 Task: Create in the project AgileHaven and in the Backlog issue 'Create a new online platform for online creative writing courses with advanced writing tools and peer review features' a child issue 'Kubernetes cluster backup and recovery testing and remediation', and assign it to team member softage.4@softage.net. Create in the project AgileHaven and in the Backlog issue 'Implement a new cloud-based project management system for a company with advanced project tracking and reporting features' a child issue 'Integration with point of sale systems', and assign it to team member softage.1@softage.net
Action: Mouse moved to (189, 53)
Screenshot: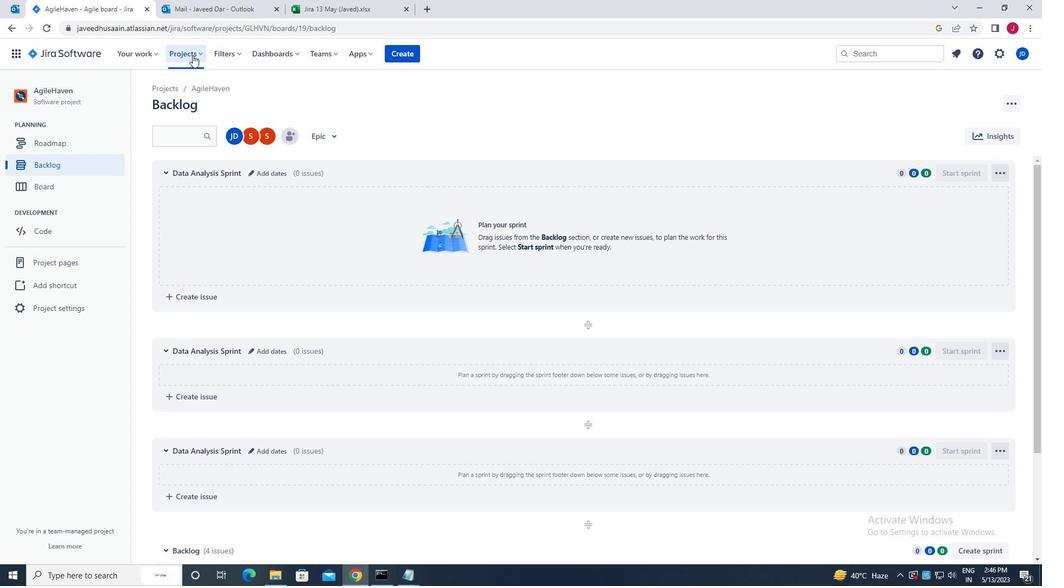
Action: Mouse pressed left at (189, 53)
Screenshot: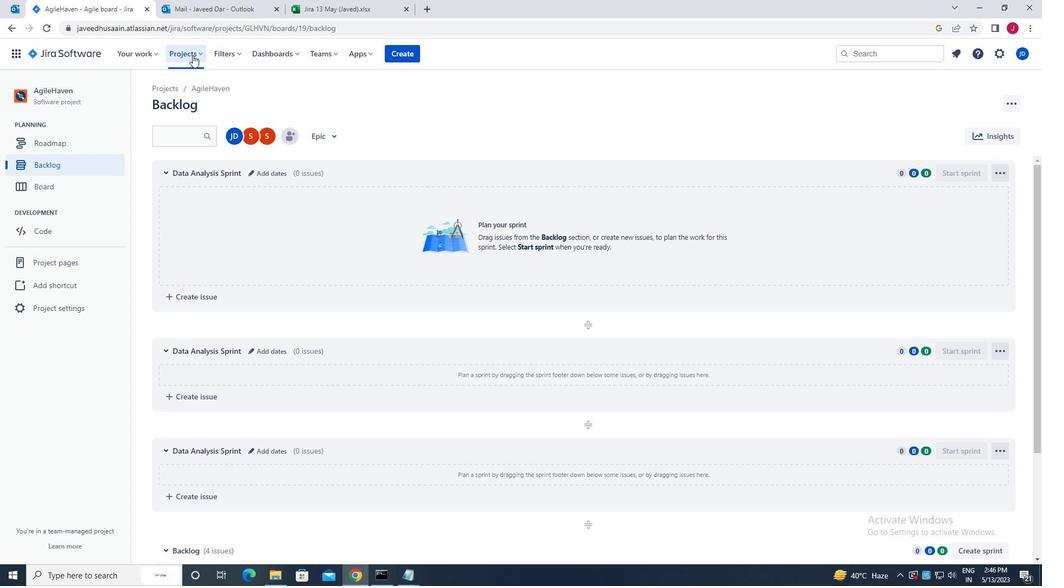 
Action: Mouse moved to (211, 102)
Screenshot: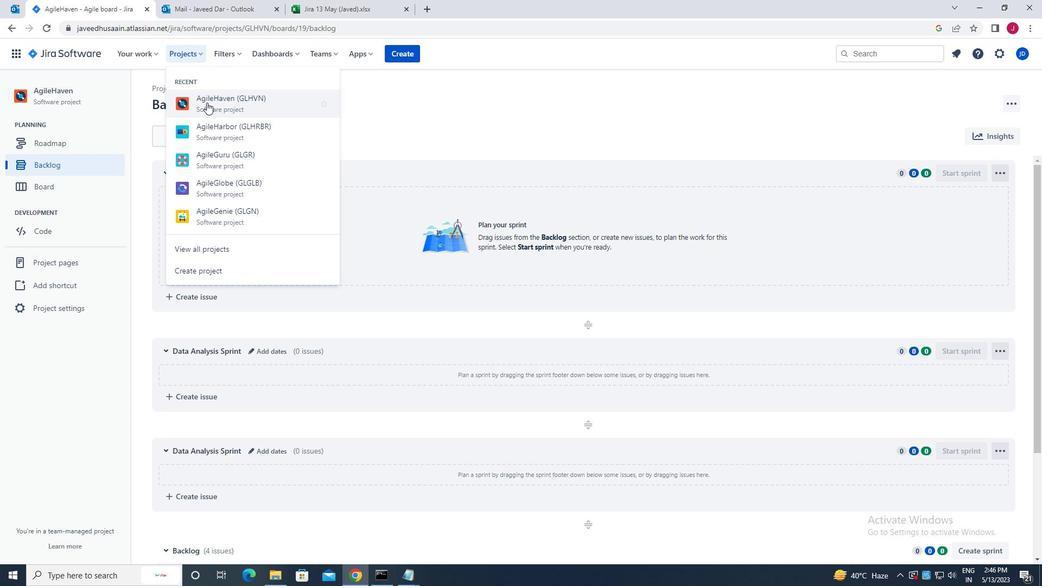 
Action: Mouse pressed left at (211, 102)
Screenshot: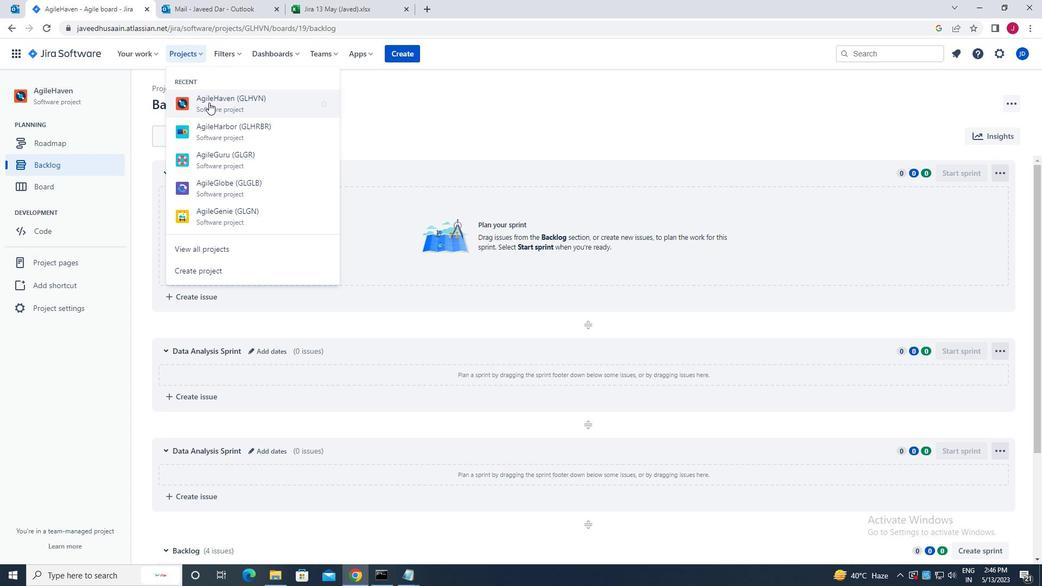 
Action: Mouse moved to (63, 166)
Screenshot: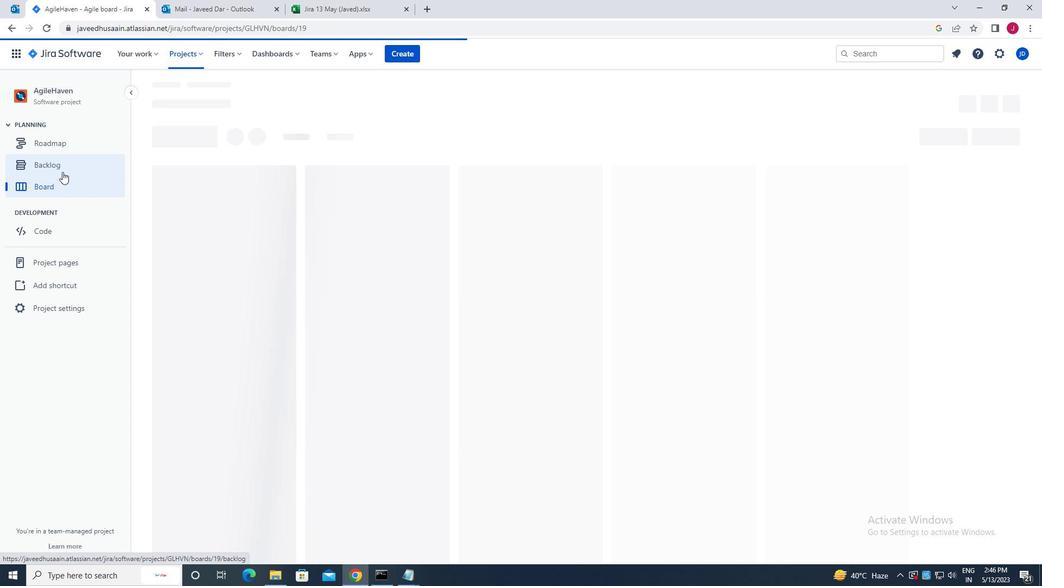
Action: Mouse pressed left at (63, 166)
Screenshot: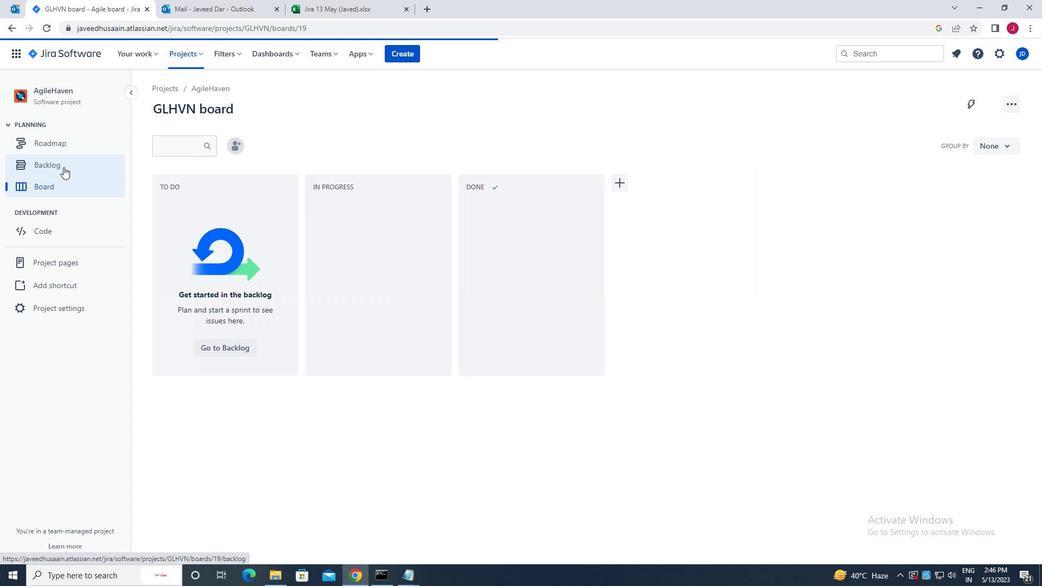 
Action: Mouse moved to (382, 272)
Screenshot: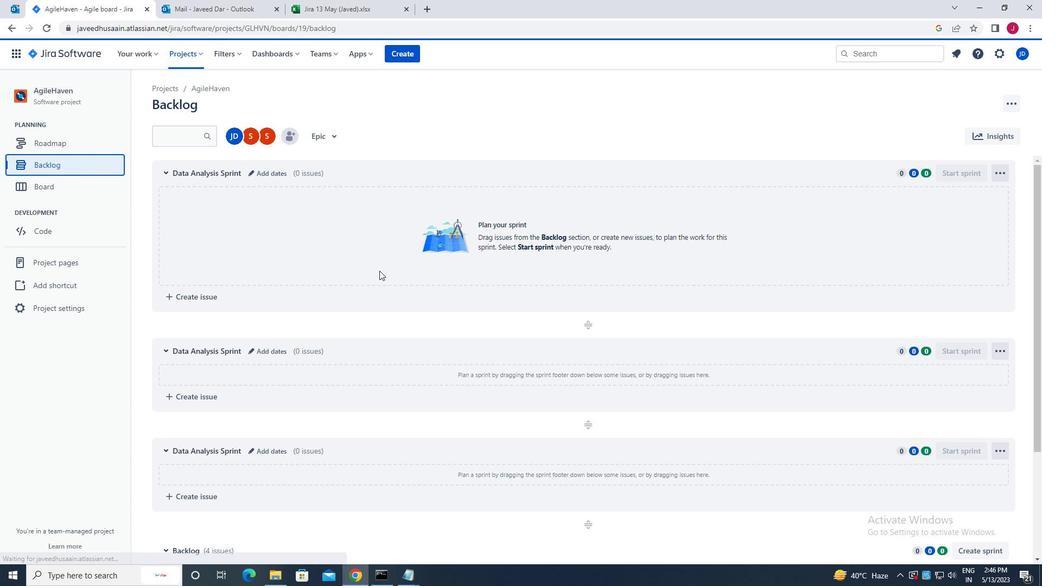 
Action: Mouse scrolled (382, 272) with delta (0, 0)
Screenshot: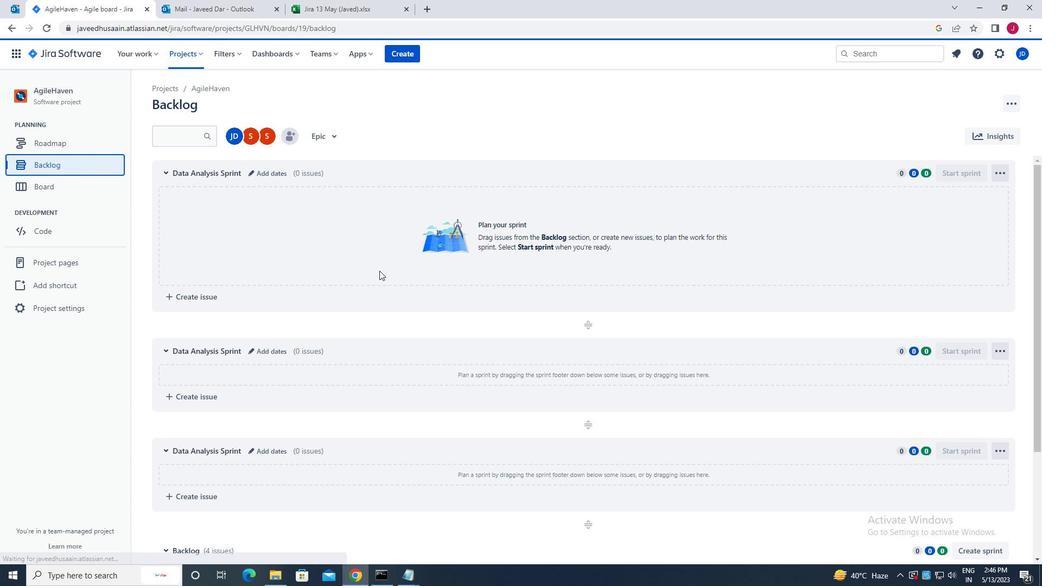 
Action: Mouse scrolled (382, 272) with delta (0, 0)
Screenshot: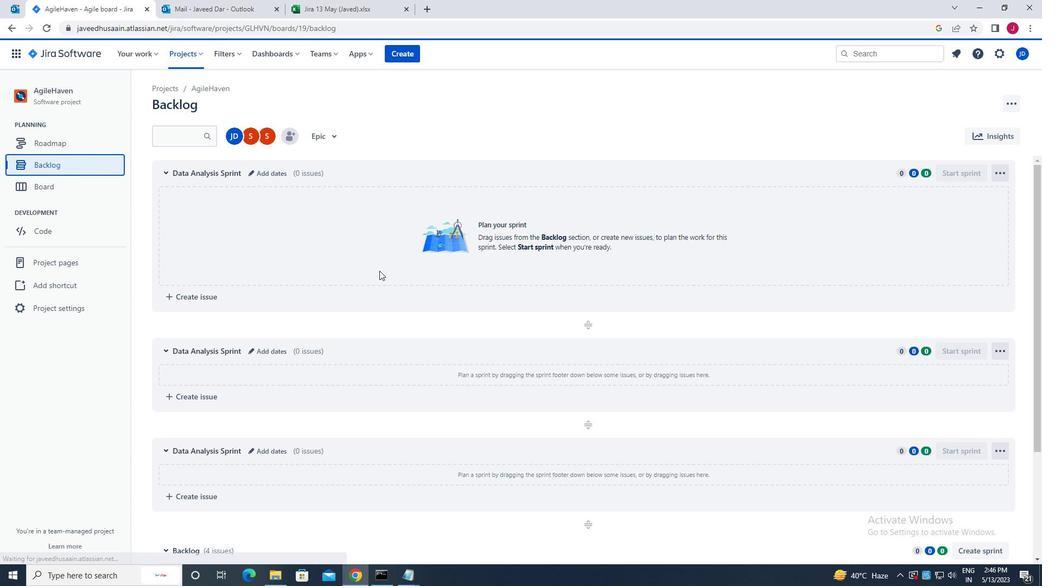 
Action: Mouse moved to (382, 272)
Screenshot: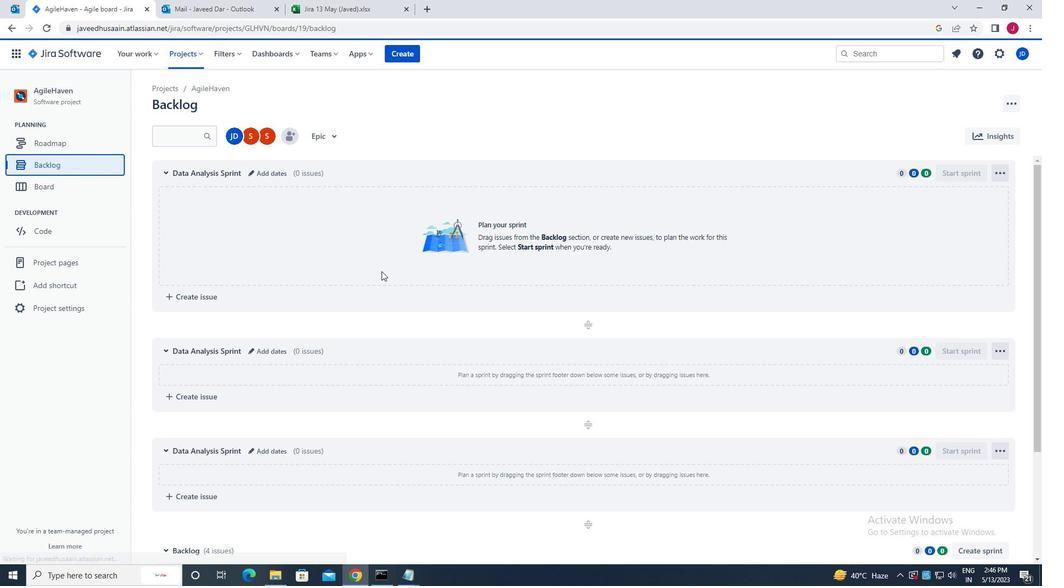 
Action: Mouse scrolled (382, 272) with delta (0, 0)
Screenshot: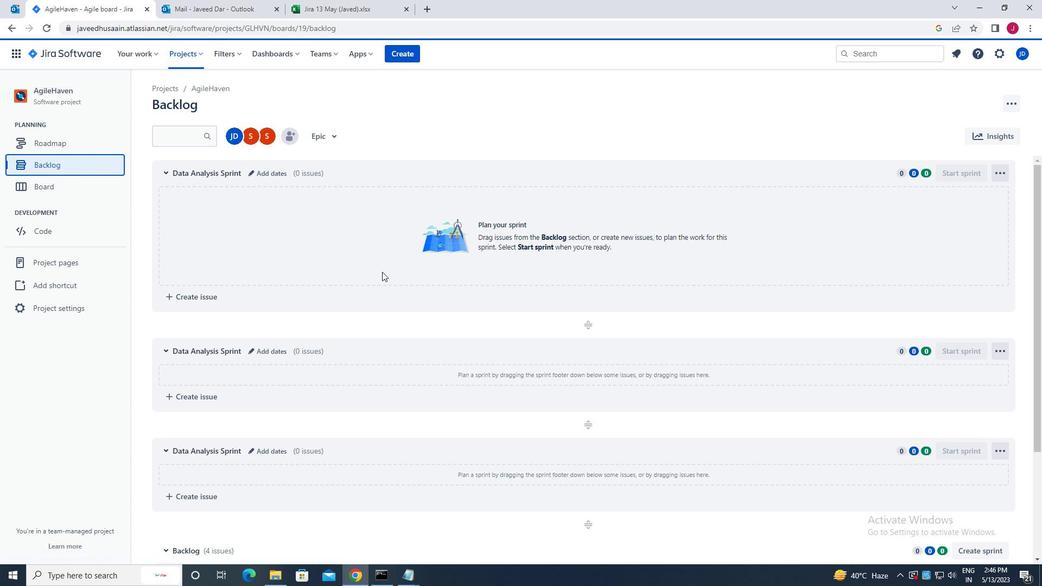 
Action: Mouse moved to (382, 272)
Screenshot: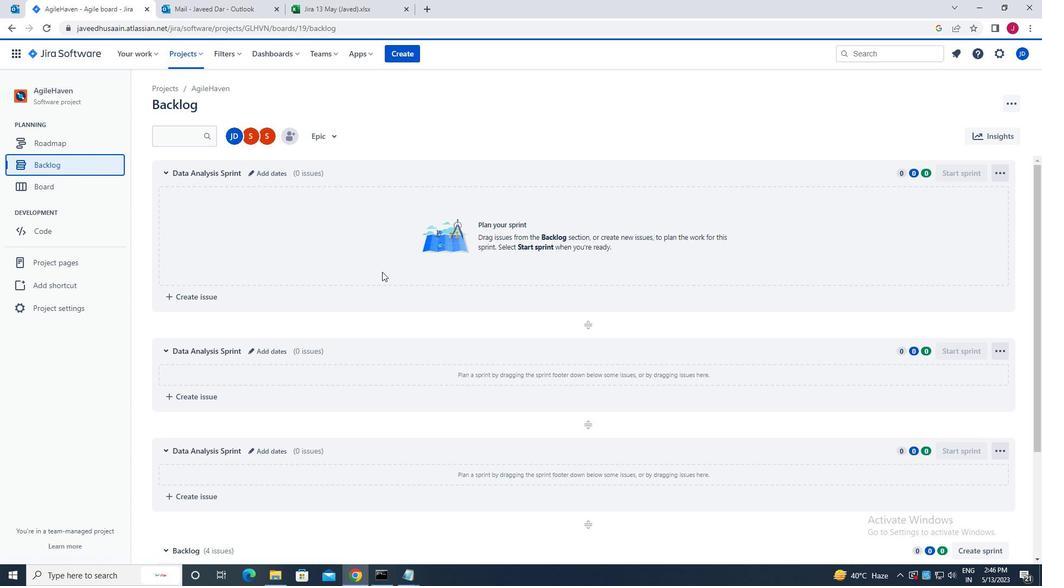 
Action: Mouse scrolled (382, 272) with delta (0, 0)
Screenshot: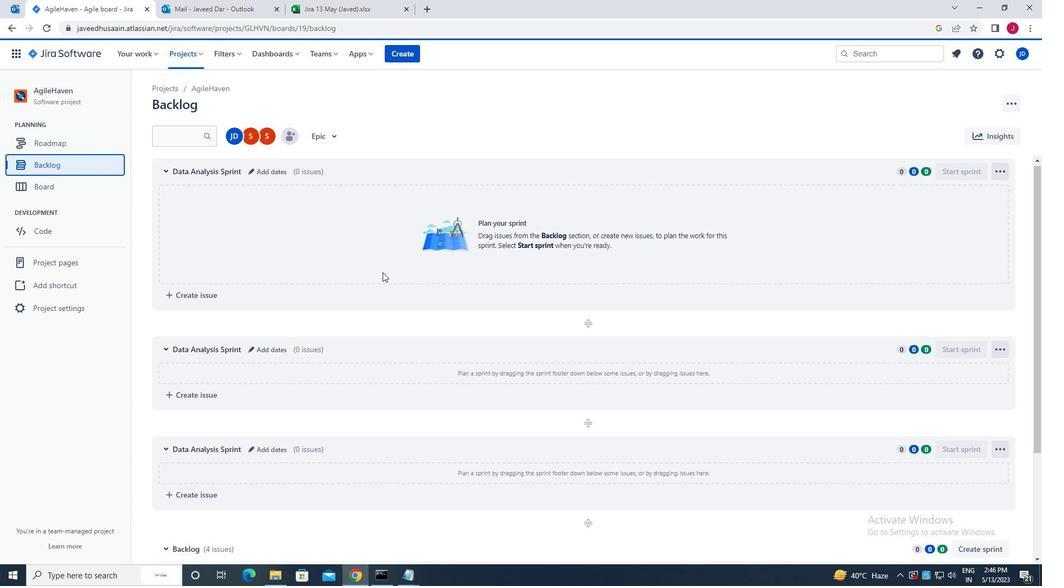 
Action: Mouse moved to (384, 272)
Screenshot: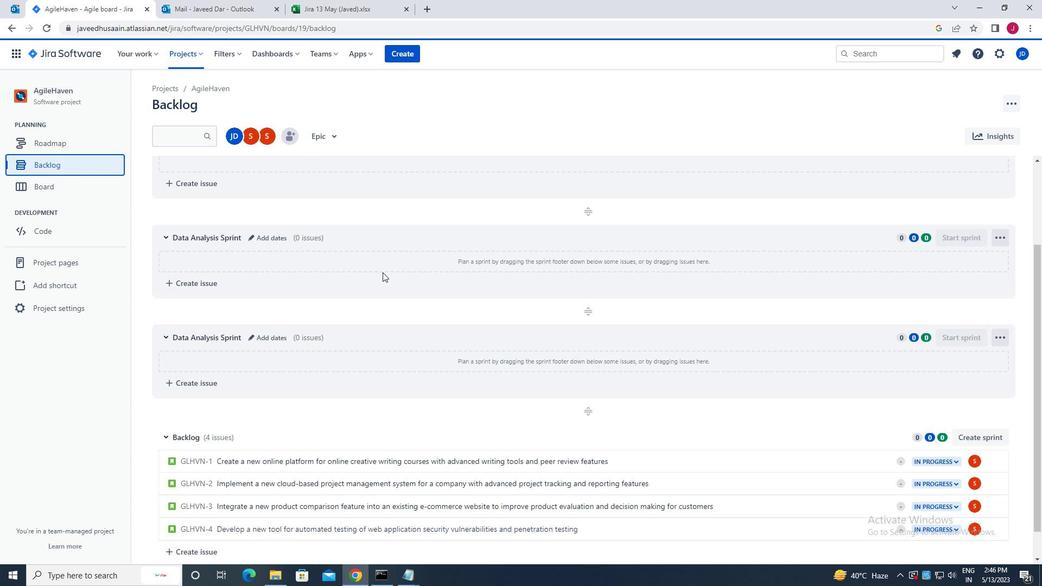 
Action: Mouse scrolled (384, 272) with delta (0, 0)
Screenshot: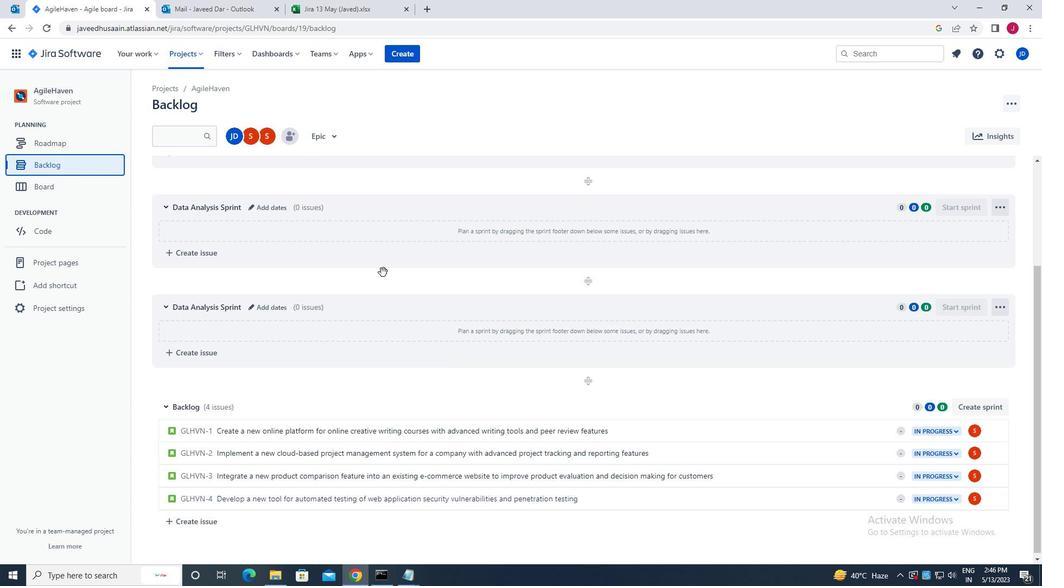 
Action: Mouse scrolled (384, 272) with delta (0, 0)
Screenshot: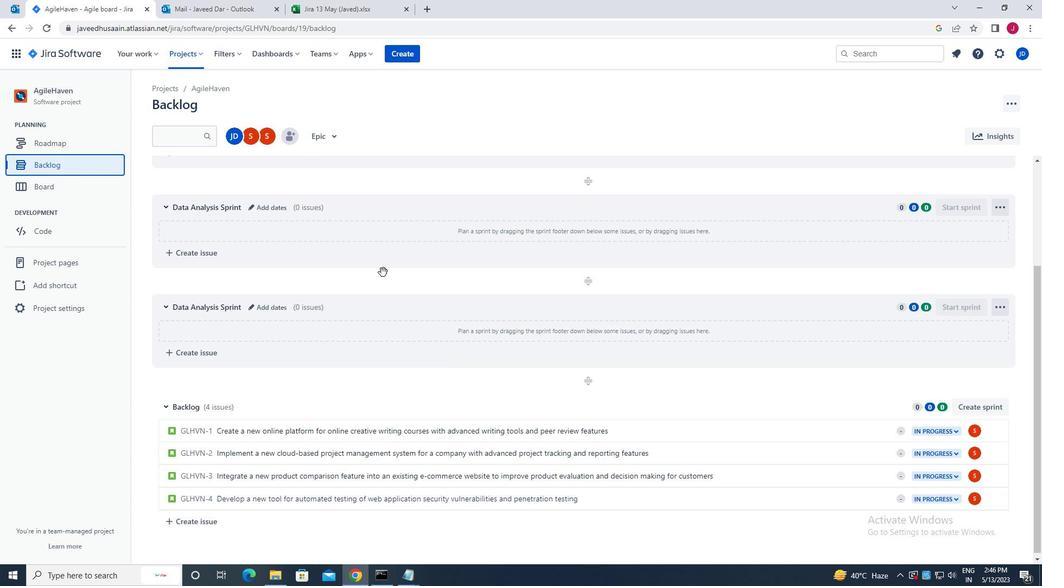 
Action: Mouse moved to (384, 272)
Screenshot: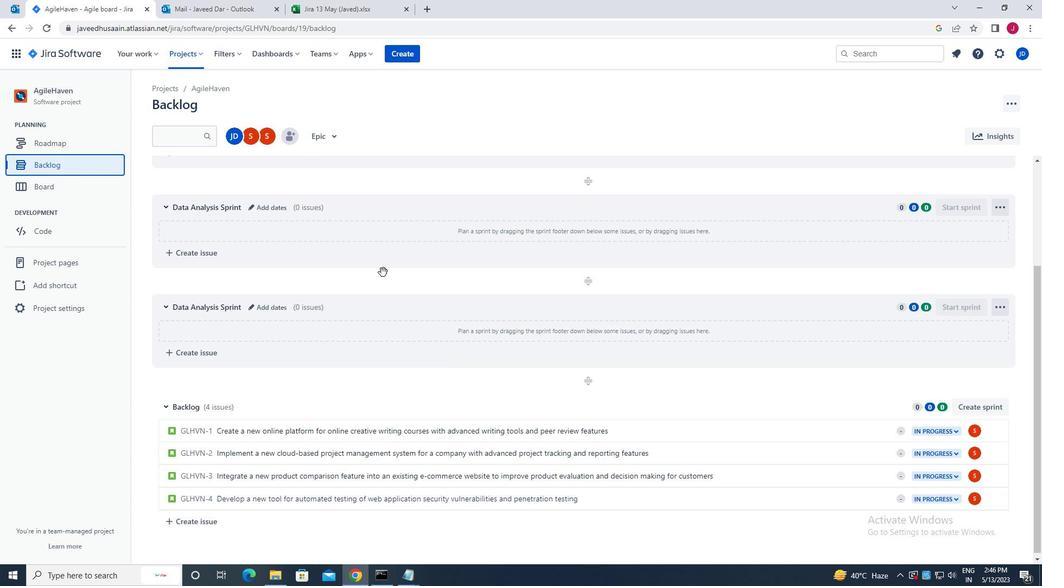 
Action: Mouse scrolled (384, 272) with delta (0, 0)
Screenshot: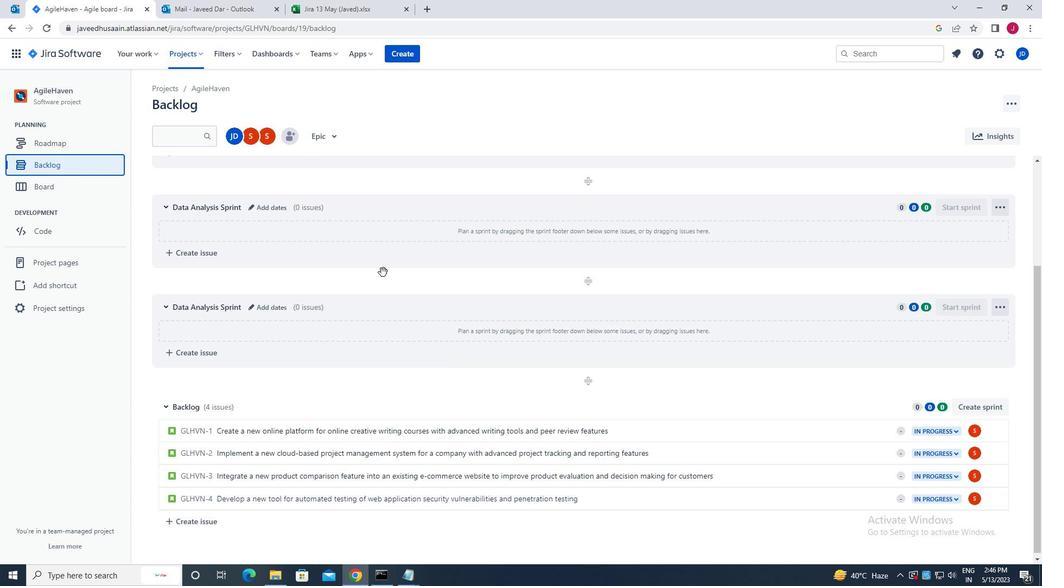 
Action: Mouse scrolled (384, 272) with delta (0, 0)
Screenshot: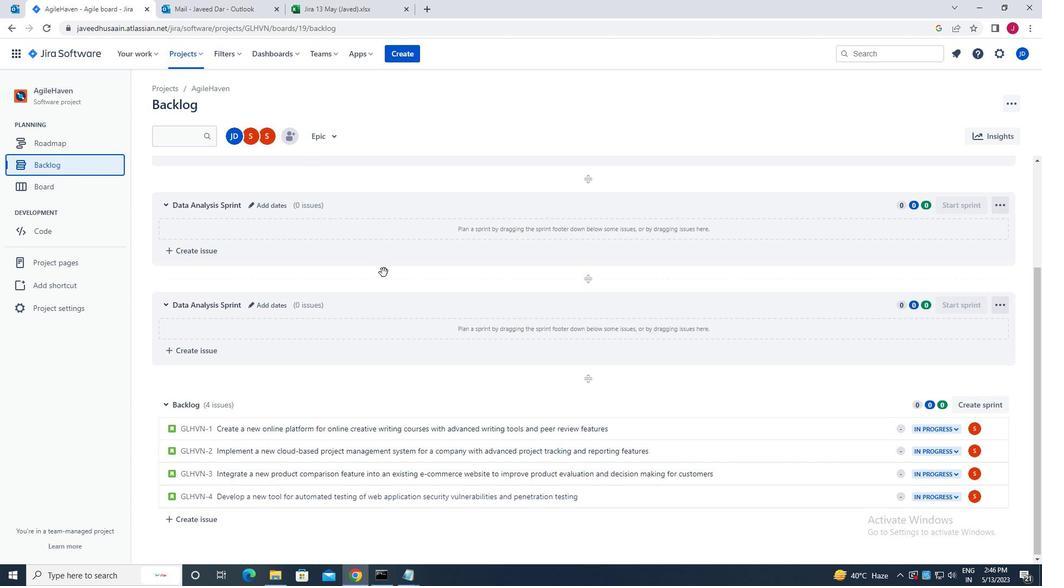 
Action: Mouse moved to (384, 273)
Screenshot: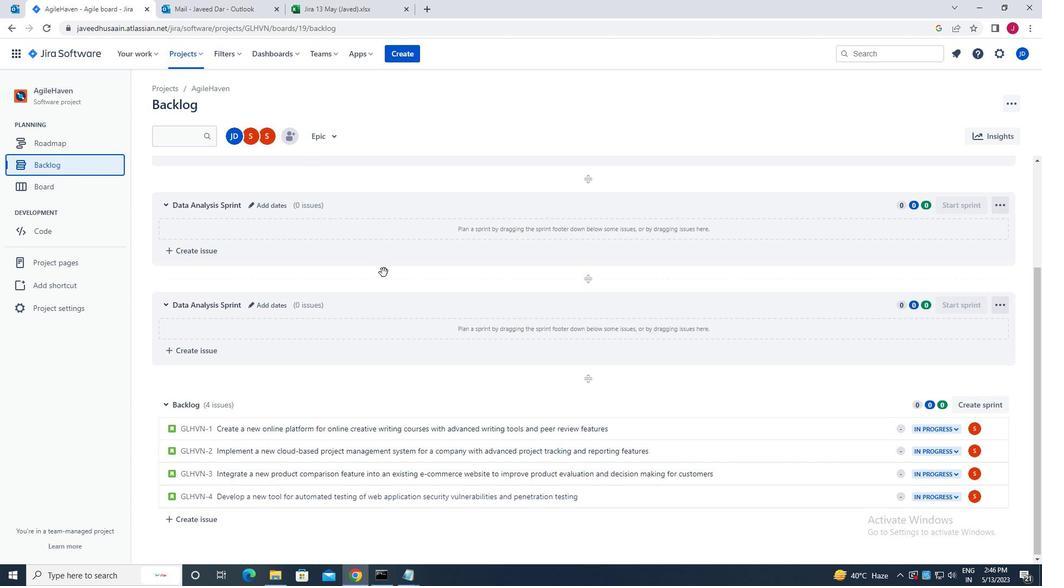 
Action: Mouse scrolled (384, 272) with delta (0, 0)
Screenshot: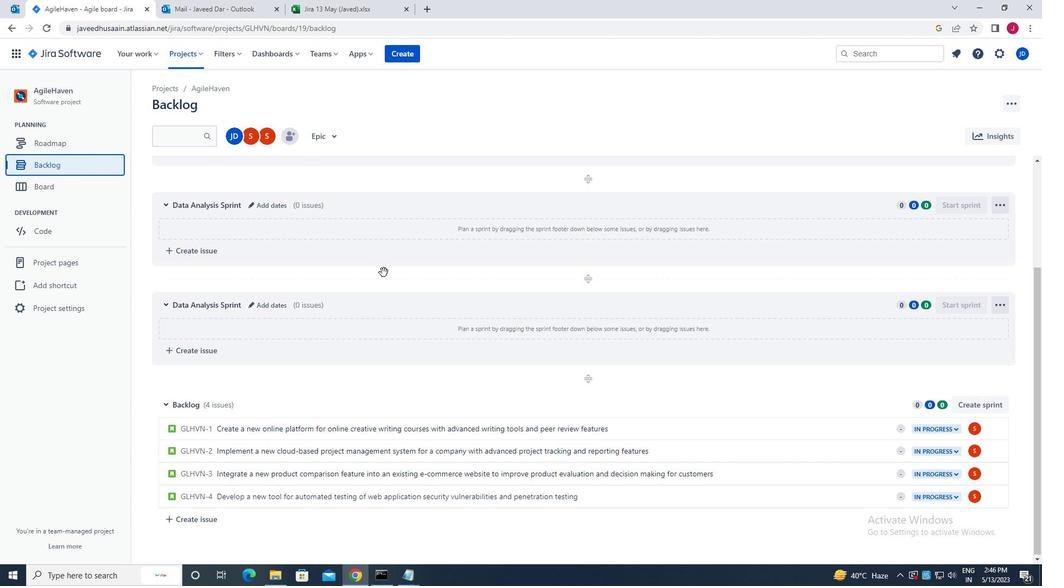 
Action: Mouse moved to (819, 431)
Screenshot: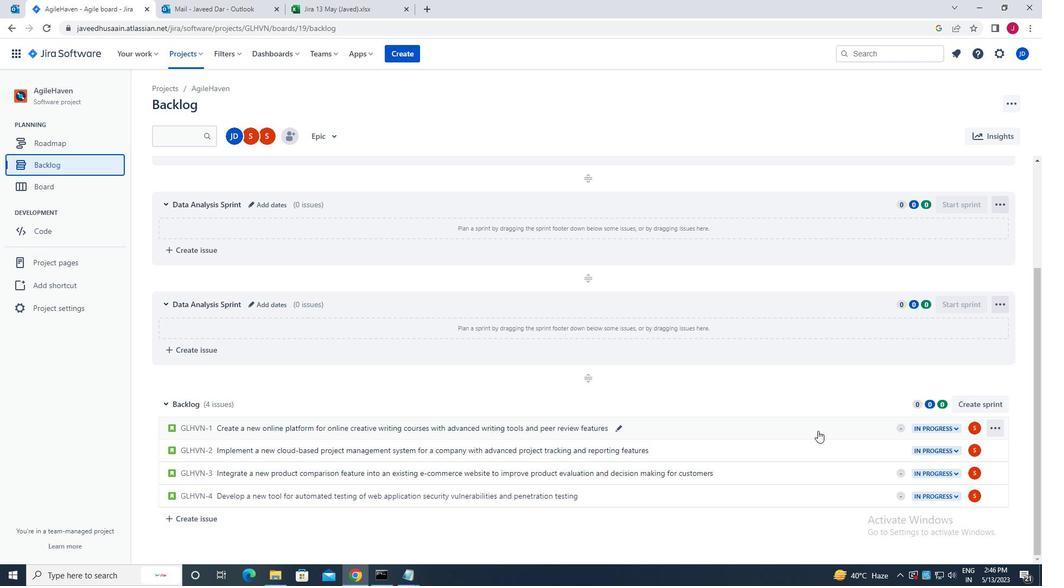 
Action: Mouse pressed left at (819, 431)
Screenshot: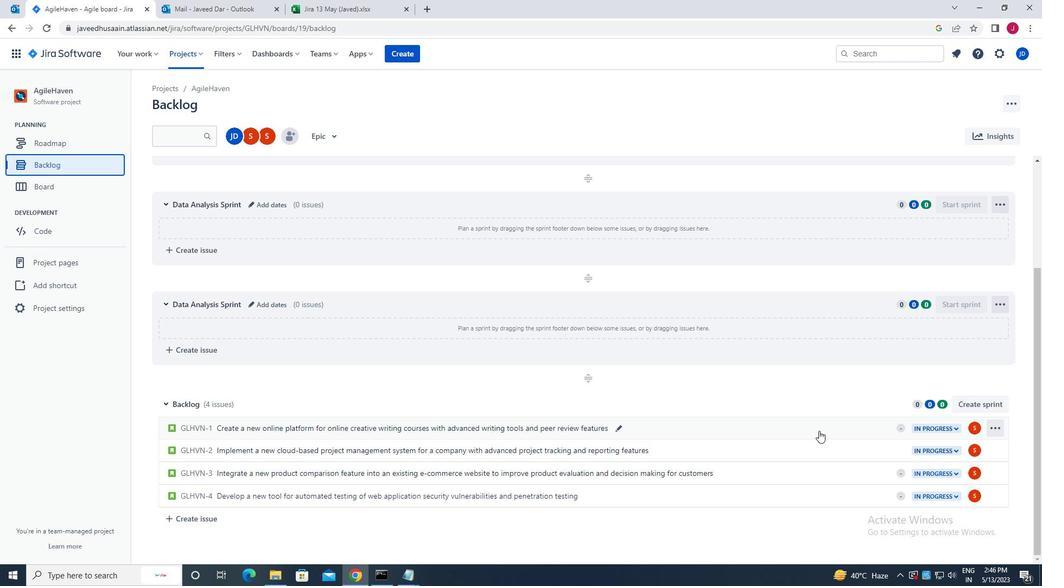 
Action: Mouse moved to (851, 264)
Screenshot: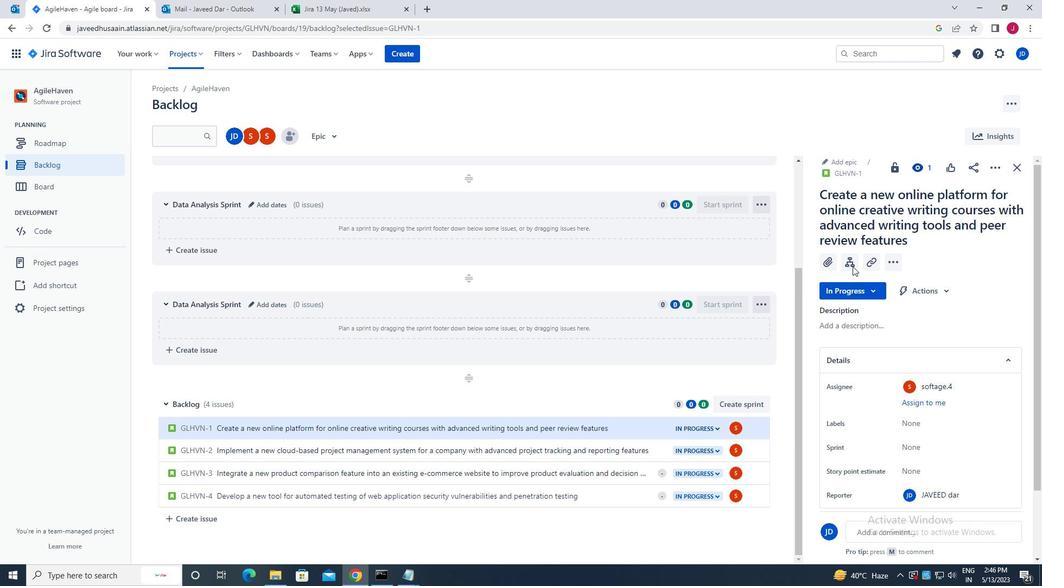 
Action: Mouse pressed left at (851, 264)
Screenshot: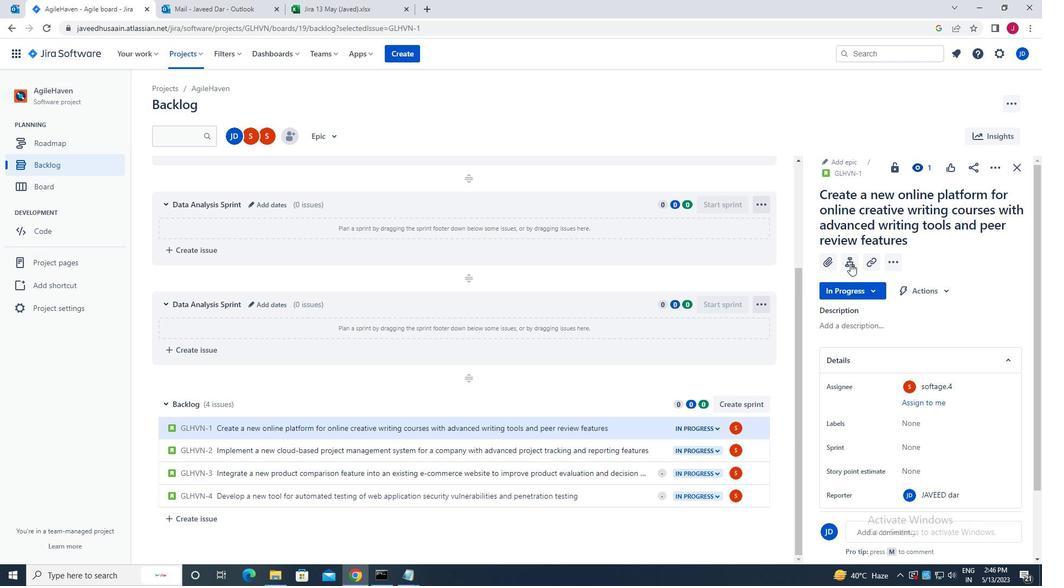 
Action: Mouse moved to (864, 348)
Screenshot: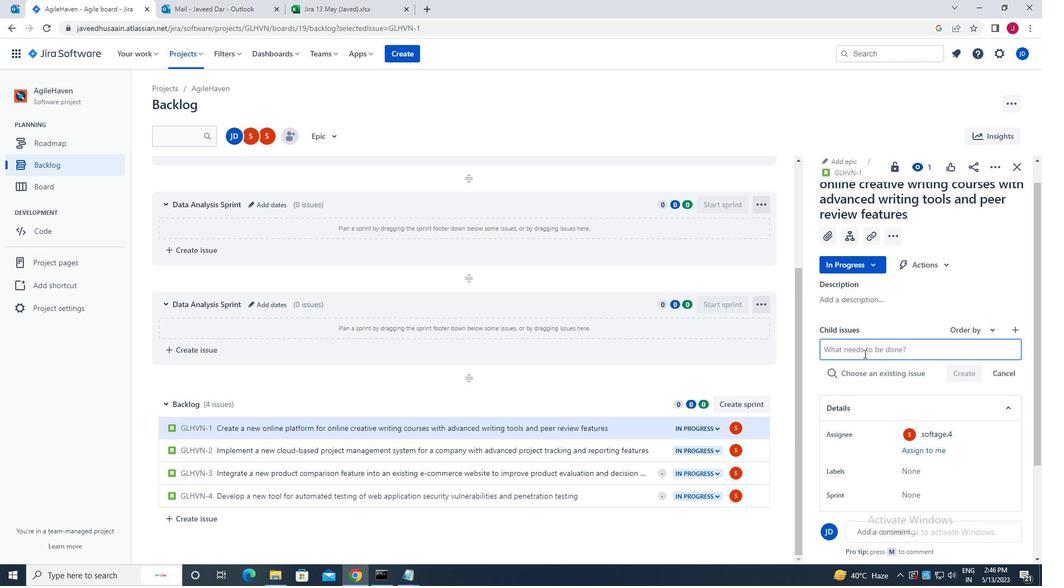 
Action: Mouse pressed left at (864, 348)
Screenshot: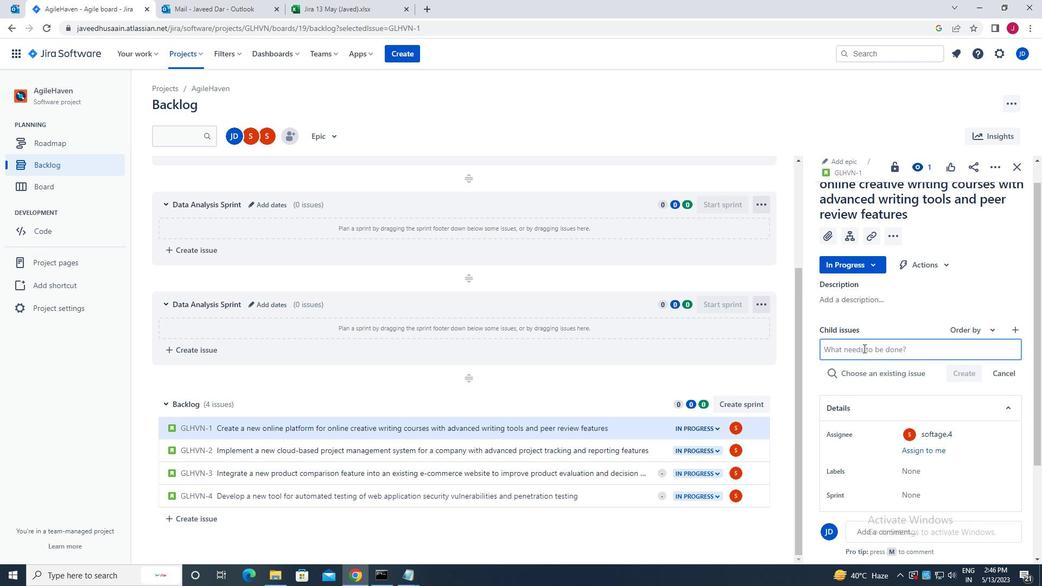 
Action: Key pressed k<Key.caps_lock>ubernetes<Key.space>cluster<Key.space>backup<Key.space>and<Key.space>recovery<Key.space>testing<Key.space>and<Key.space>remediation
Screenshot: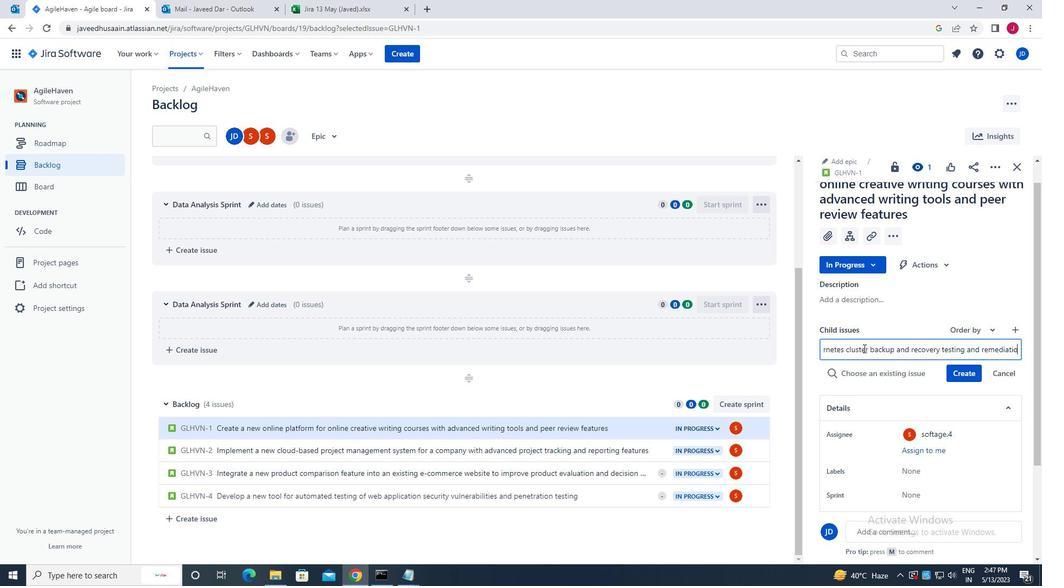 
Action: Mouse moved to (963, 376)
Screenshot: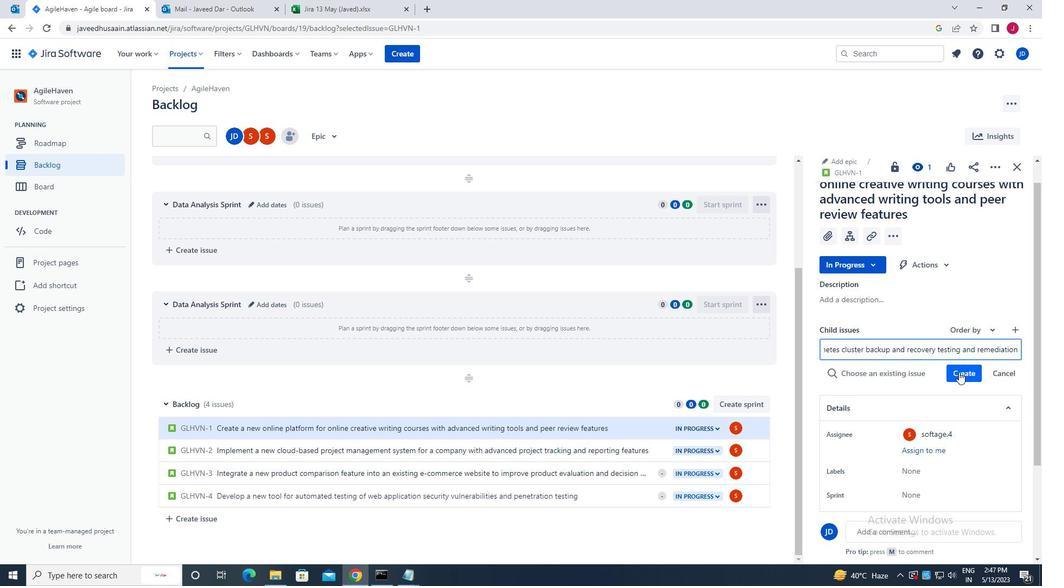 
Action: Mouse pressed left at (963, 376)
Screenshot: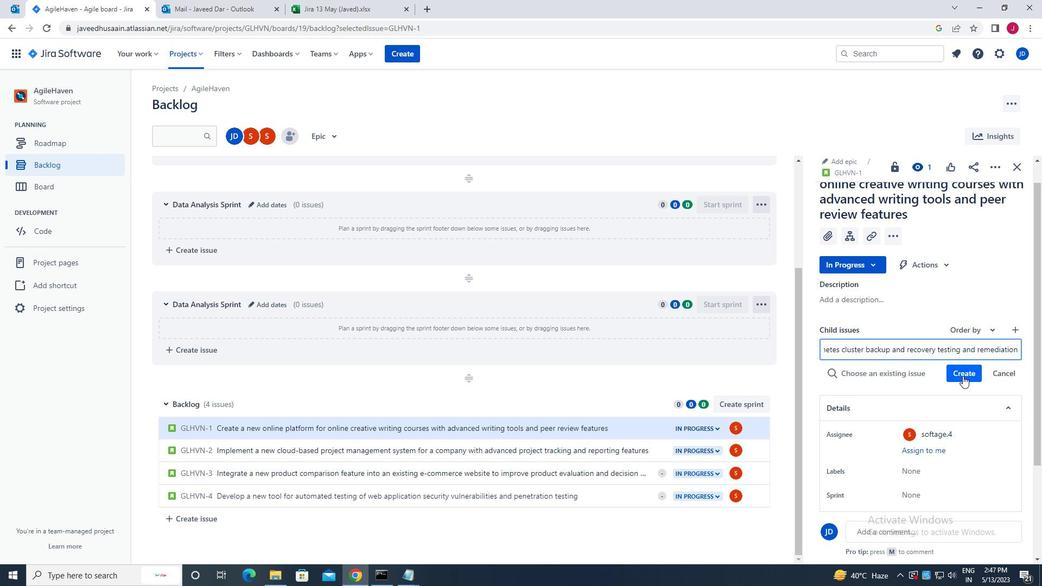 
Action: Mouse moved to (976, 356)
Screenshot: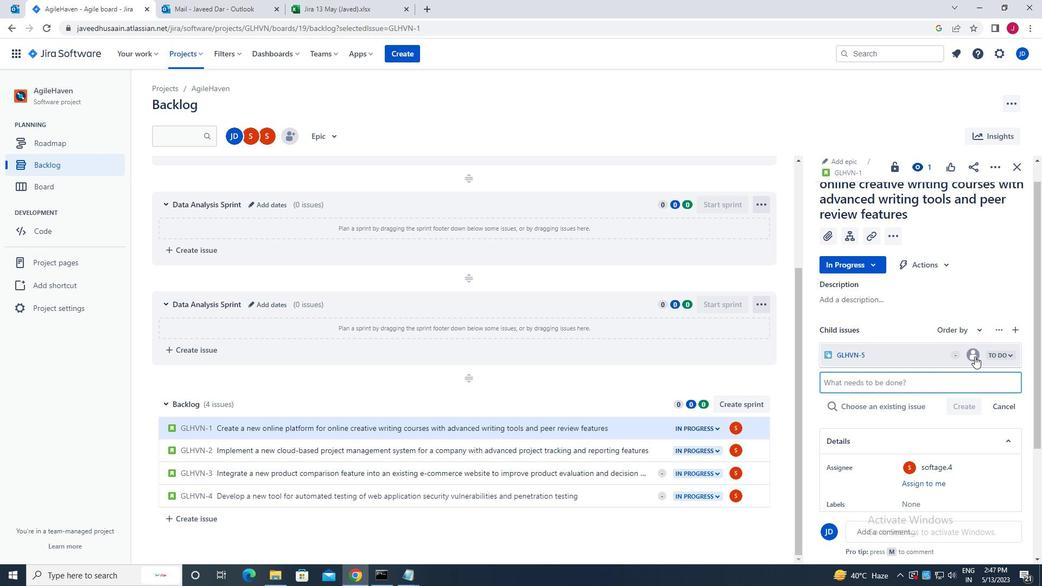 
Action: Mouse pressed left at (976, 356)
Screenshot: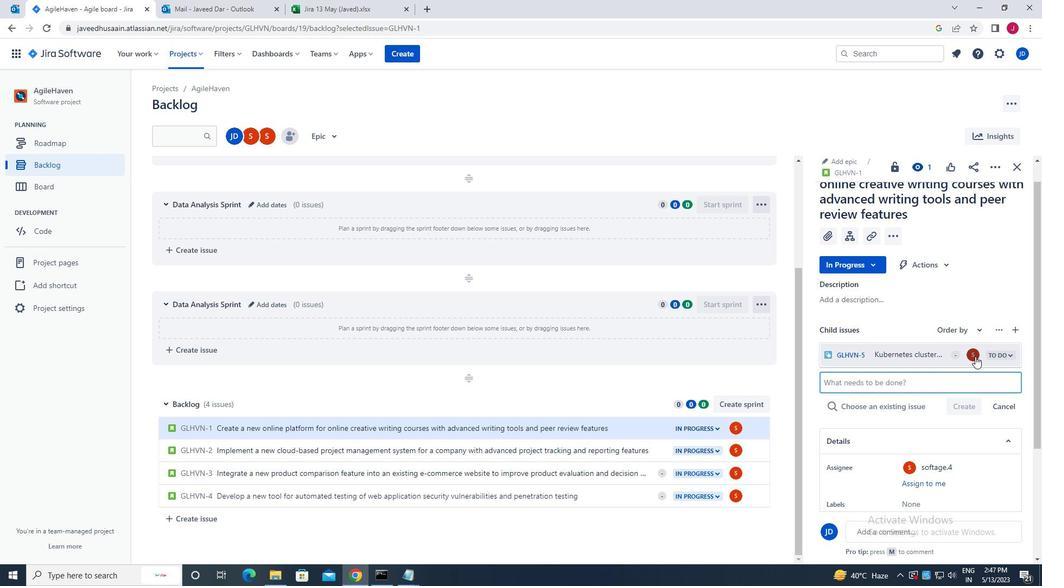
Action: Mouse moved to (877, 296)
Screenshot: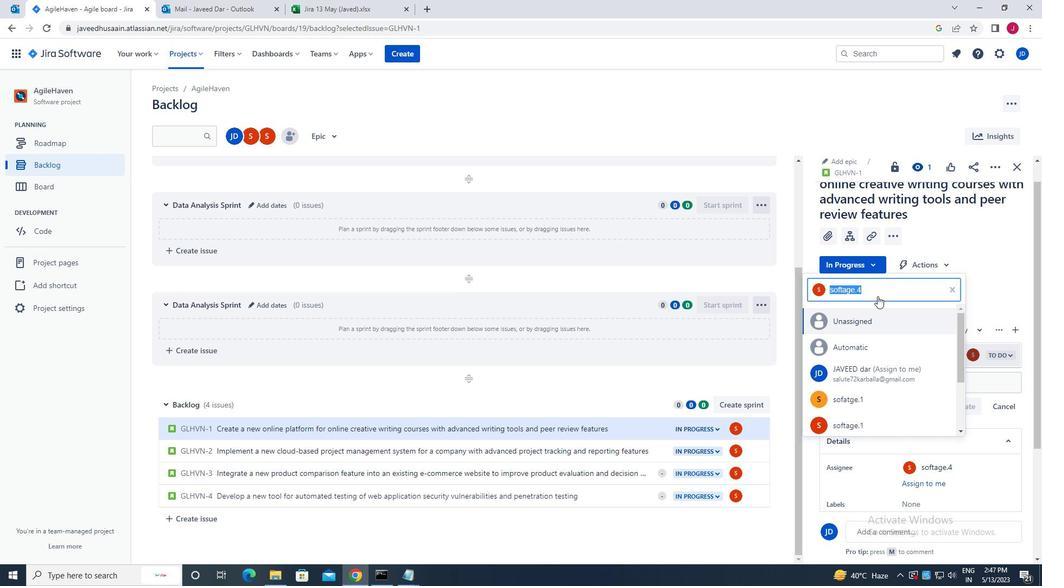 
Action: Key pressed soft
Screenshot: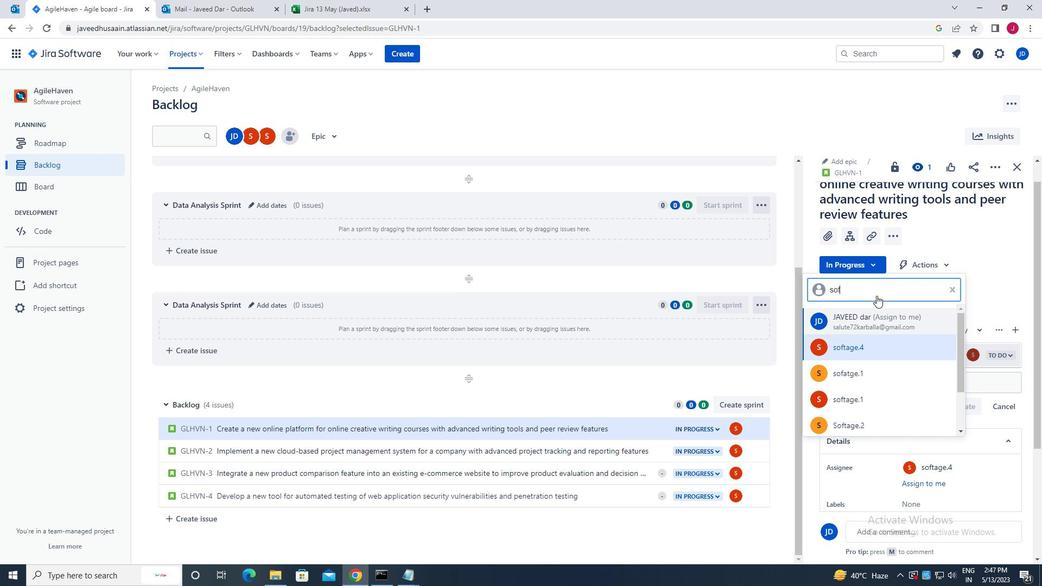 
Action: Mouse moved to (862, 323)
Screenshot: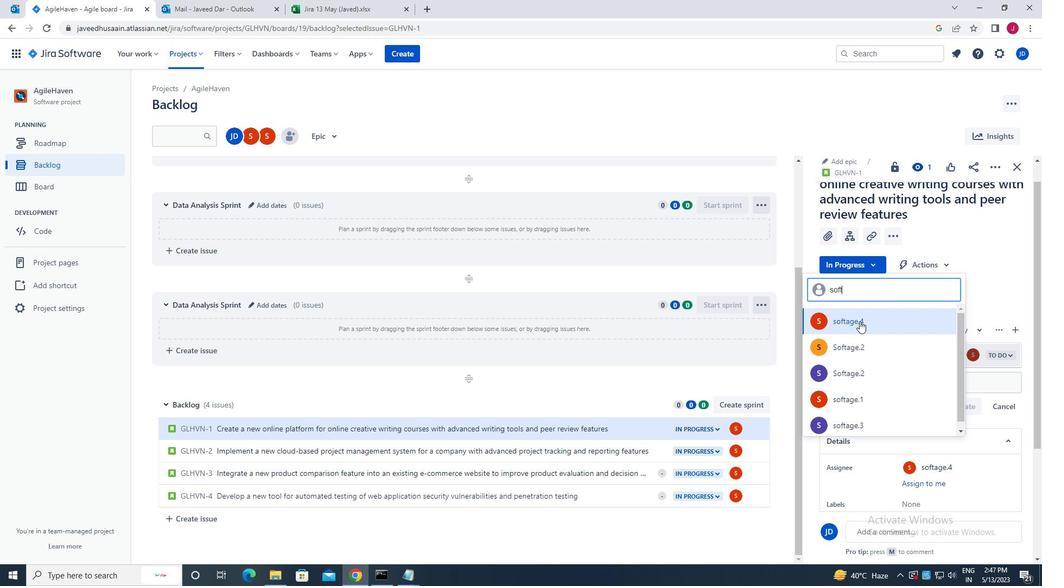 
Action: Mouse pressed left at (862, 323)
Screenshot: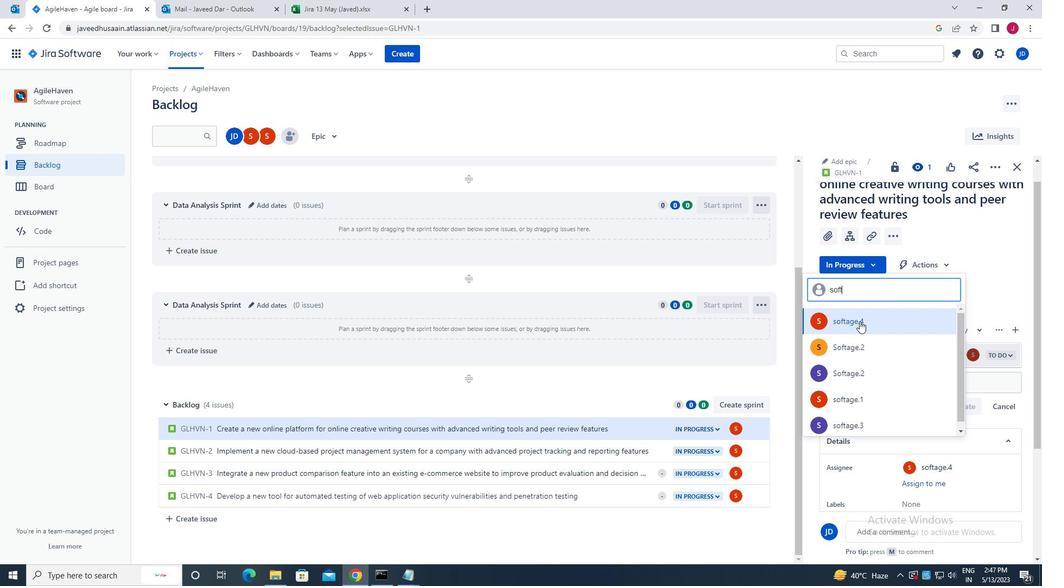 
Action: Mouse moved to (1021, 167)
Screenshot: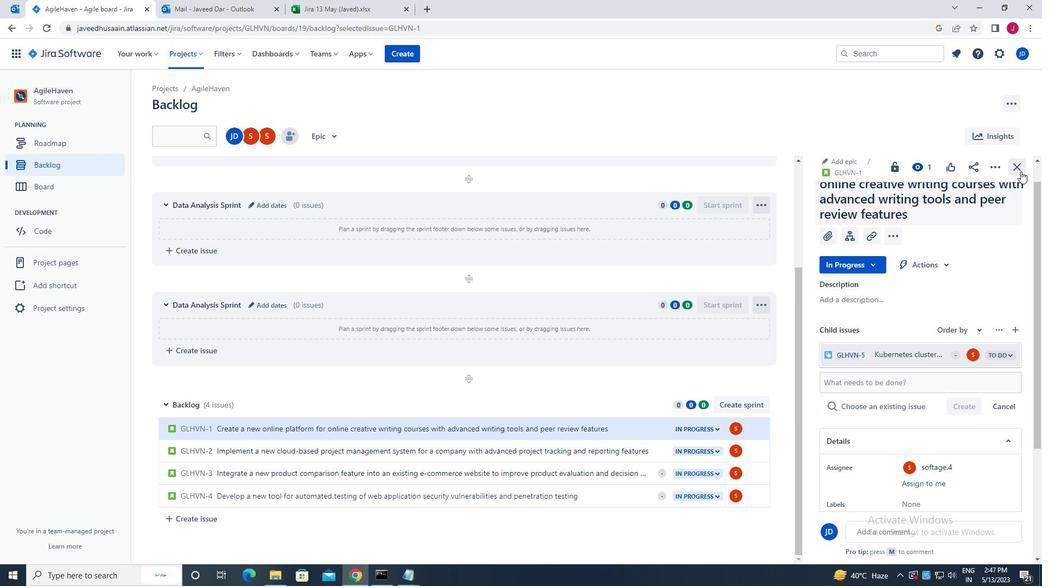 
Action: Mouse pressed left at (1021, 167)
Screenshot: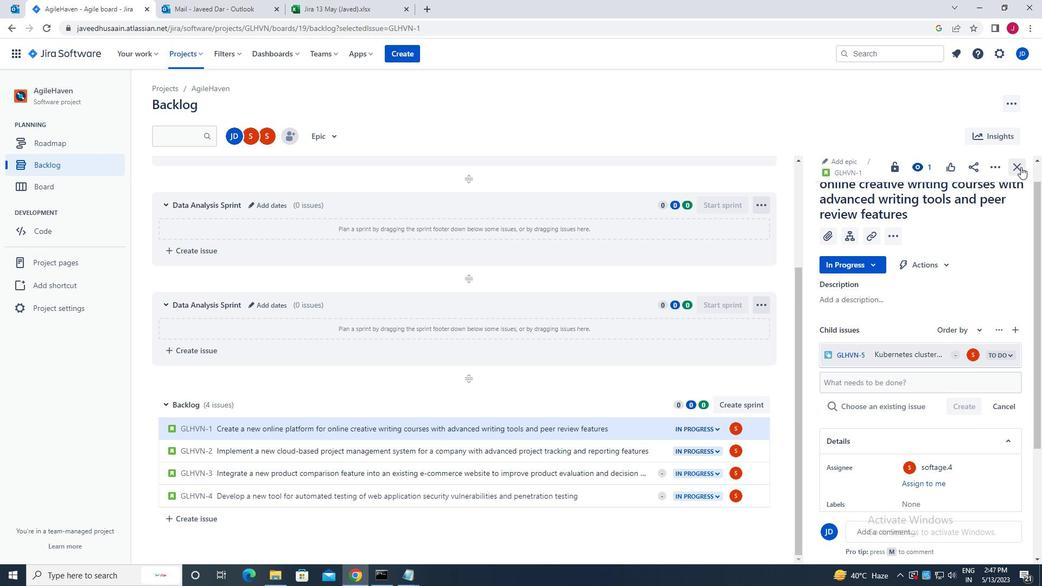 
Action: Mouse moved to (819, 453)
Screenshot: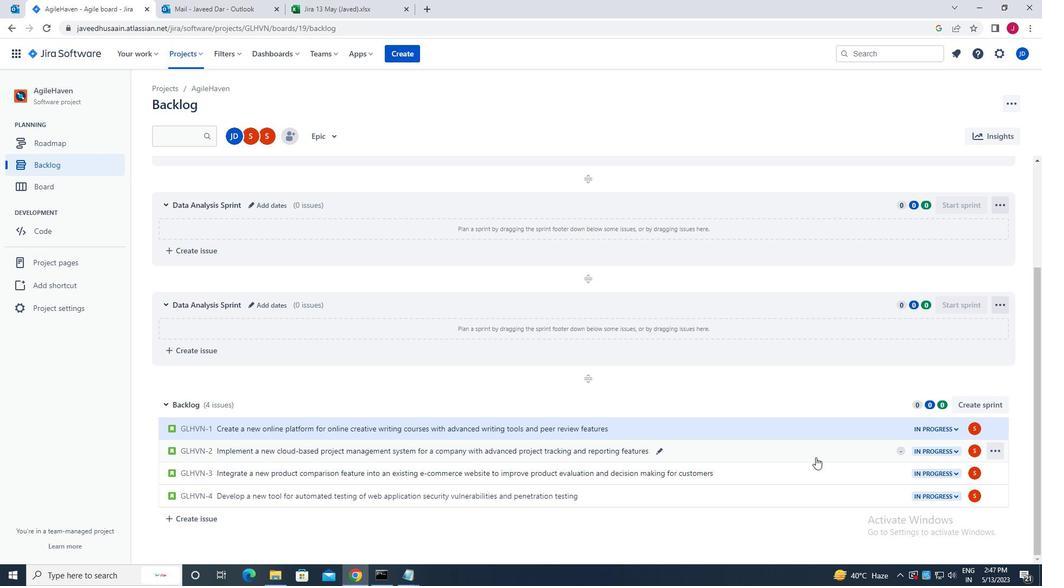 
Action: Mouse pressed left at (819, 453)
Screenshot: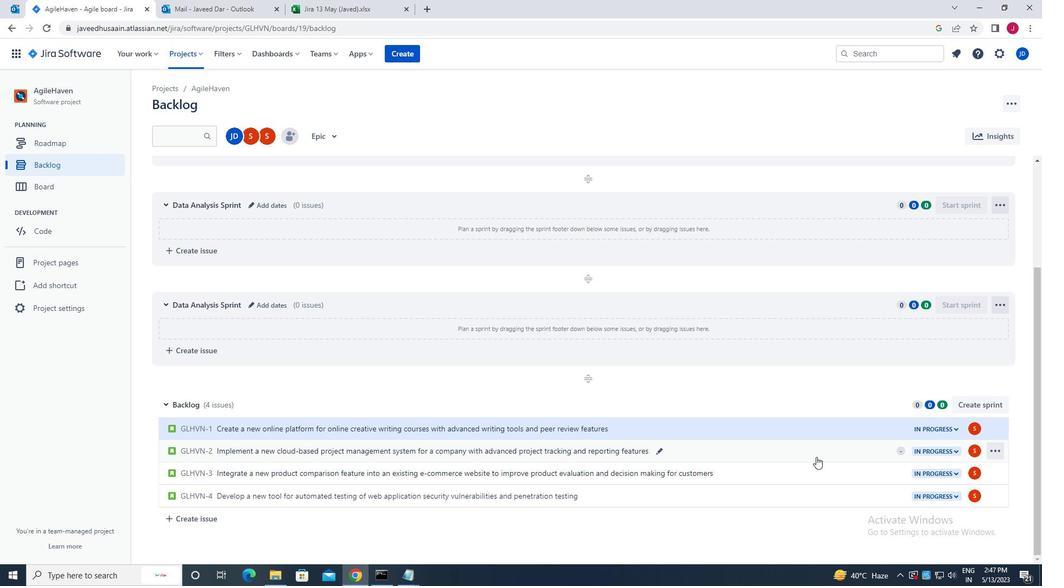 
Action: Mouse moved to (847, 263)
Screenshot: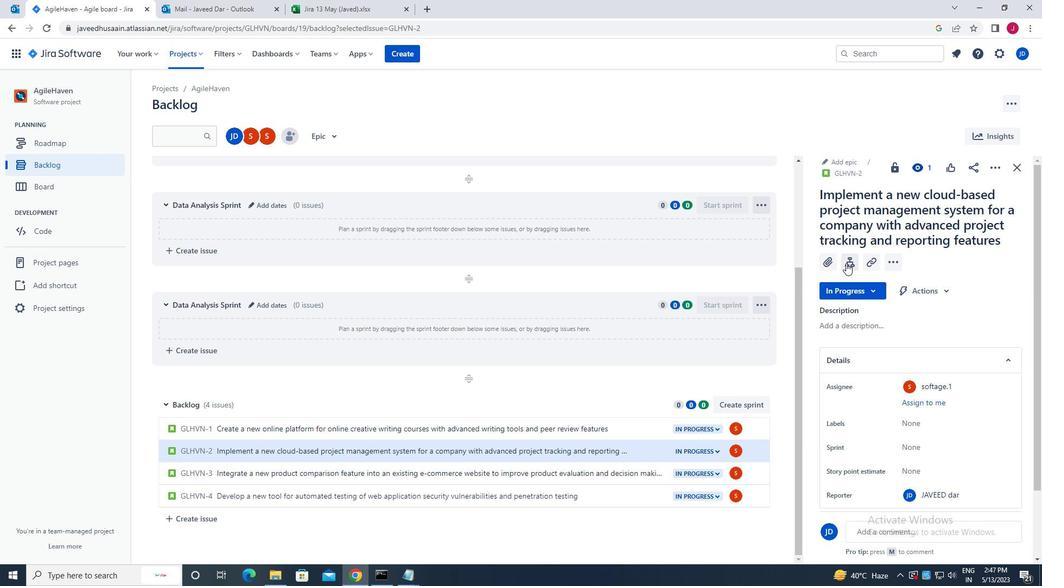 
Action: Mouse pressed left at (847, 263)
Screenshot: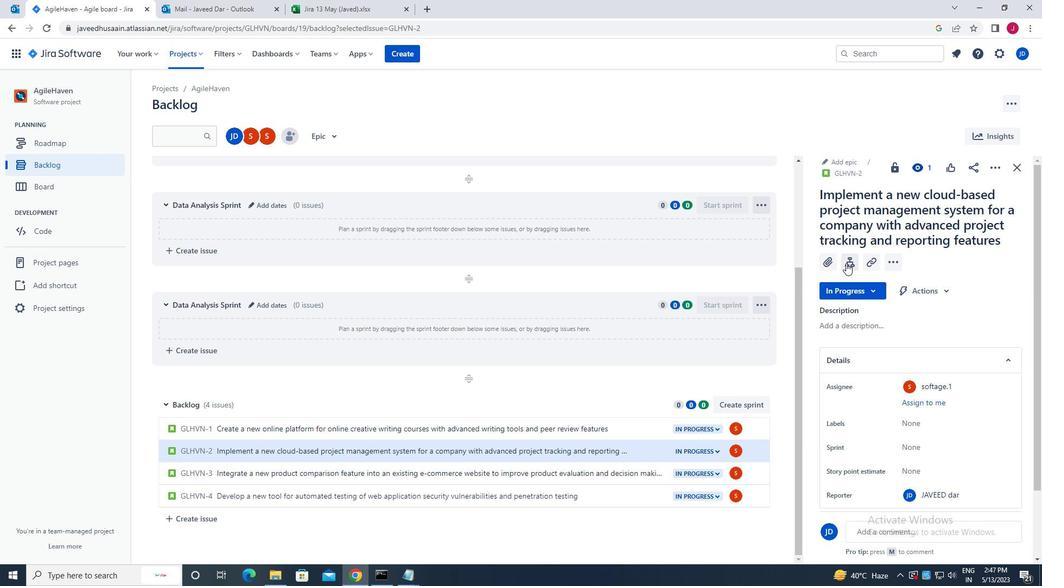 
Action: Mouse moved to (869, 347)
Screenshot: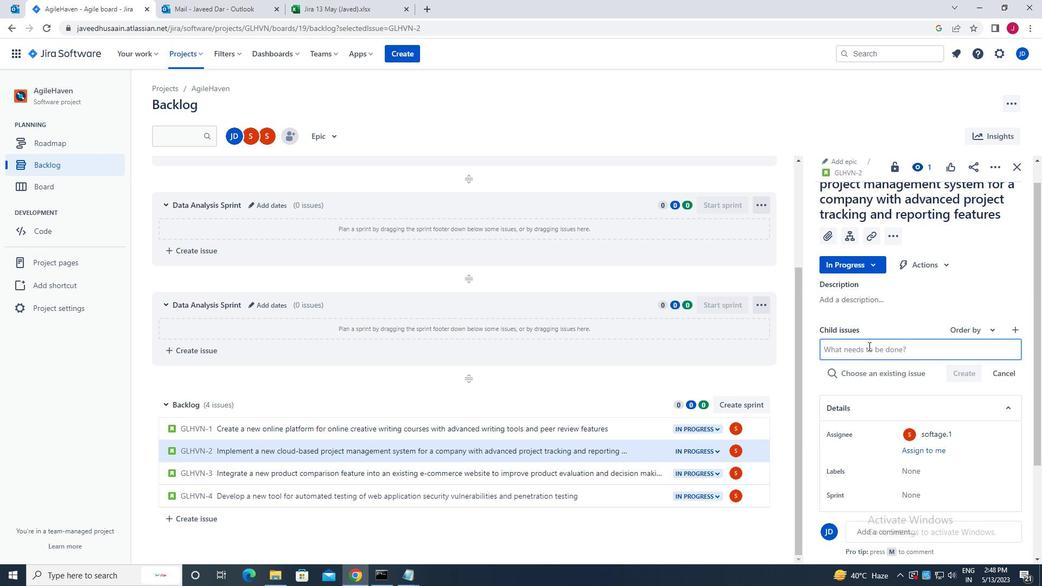 
Action: Mouse pressed left at (869, 347)
Screenshot: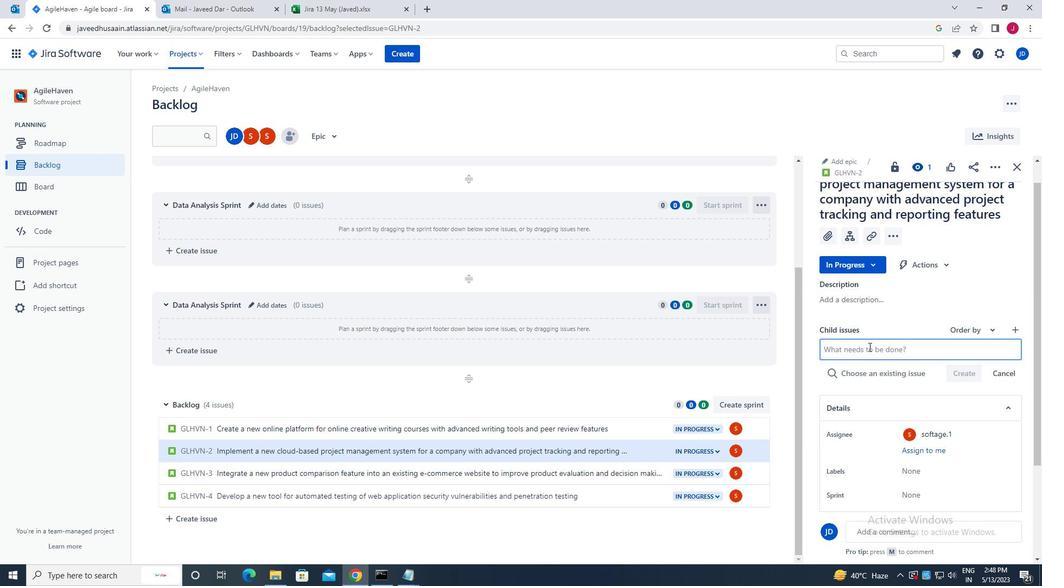 
Action: Key pressed <Key.caps_lock>i<Key.caps_lock>ntegration<Key.space>with<Key.space>point<Key.space>of<Key.space>sale<Key.space>systems
Screenshot: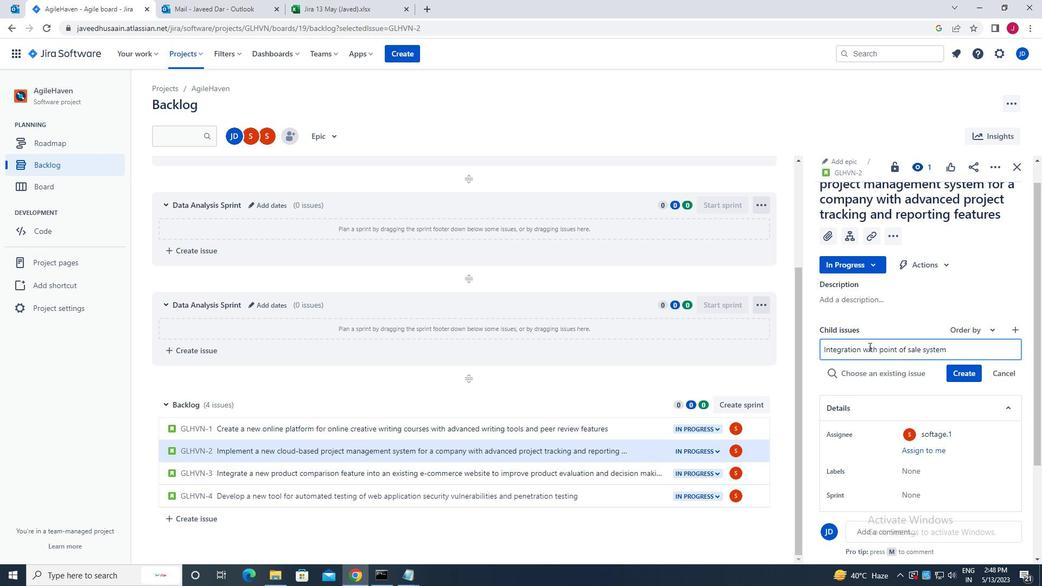 
Action: Mouse moved to (966, 375)
Screenshot: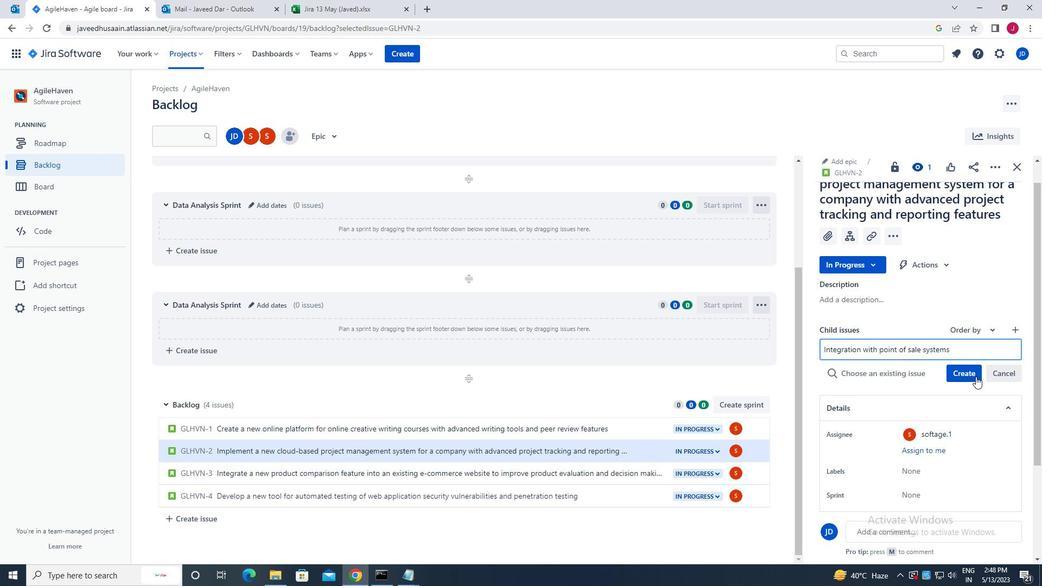 
Action: Mouse pressed left at (966, 375)
Screenshot: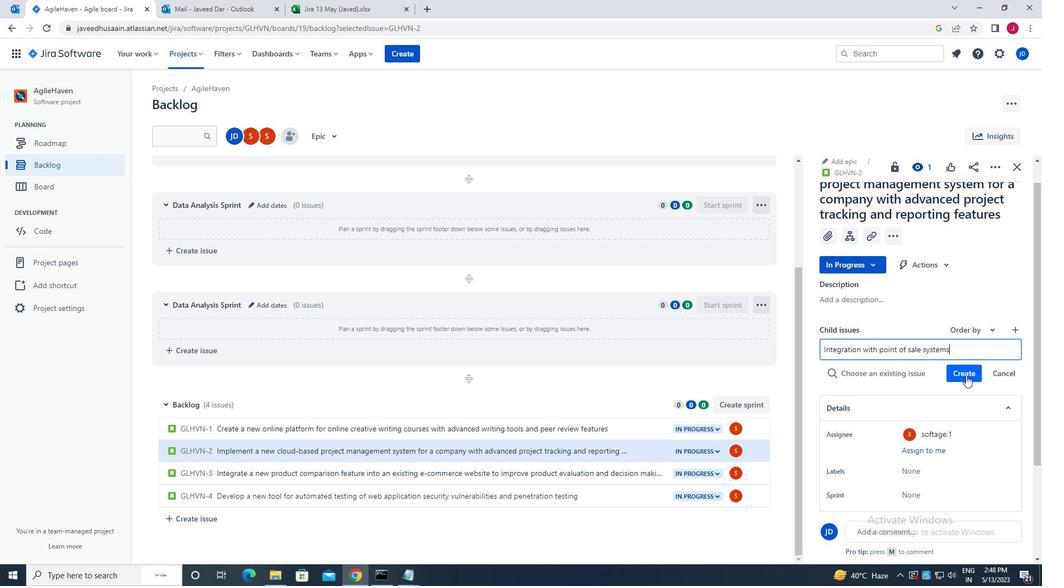 
Action: Mouse moved to (977, 356)
Screenshot: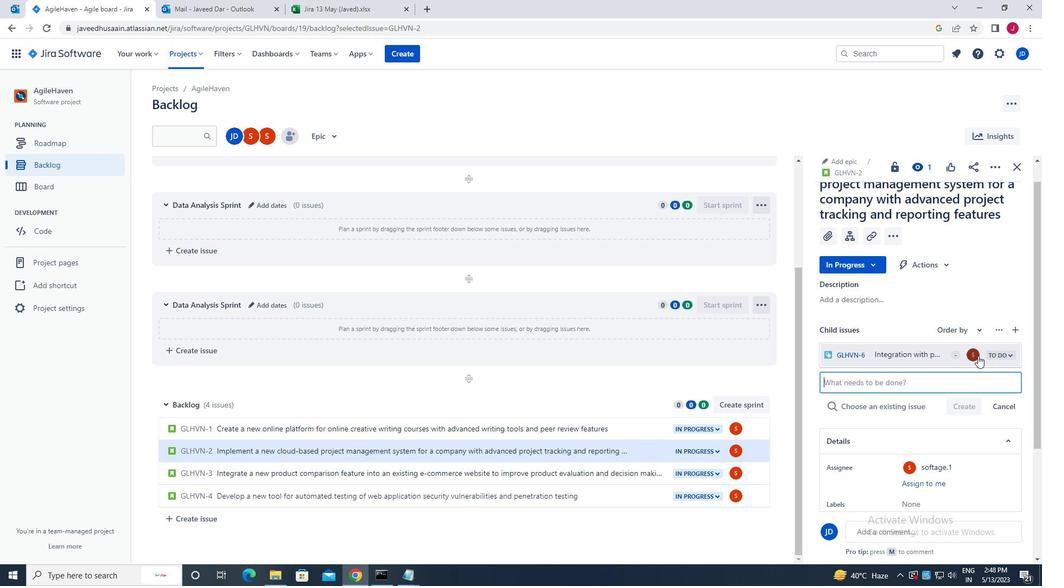 
Action: Mouse pressed left at (977, 356)
Screenshot: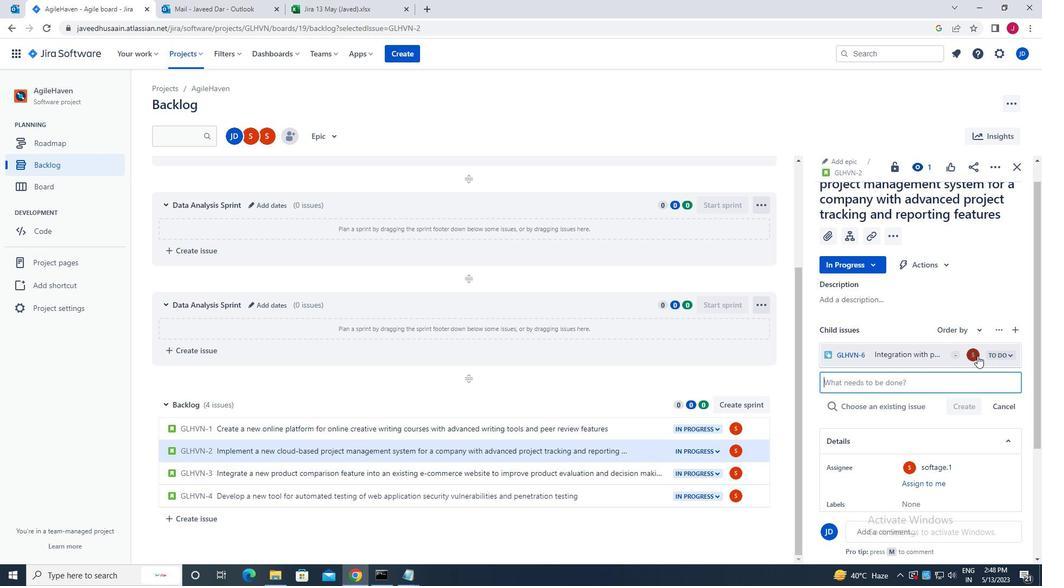 
Action: Mouse moved to (895, 294)
Screenshot: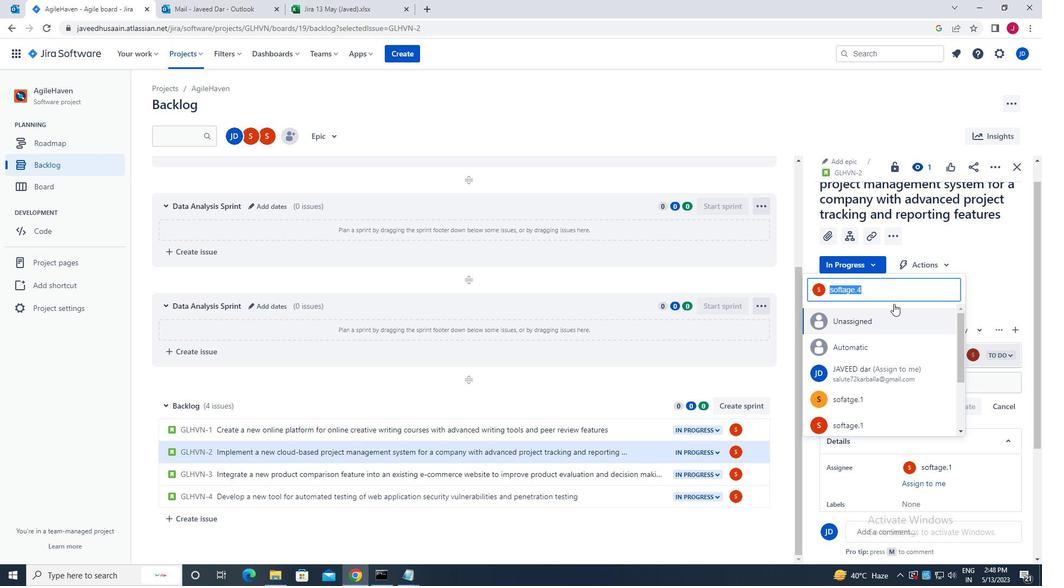 
Action: Key pressed soft
Screenshot: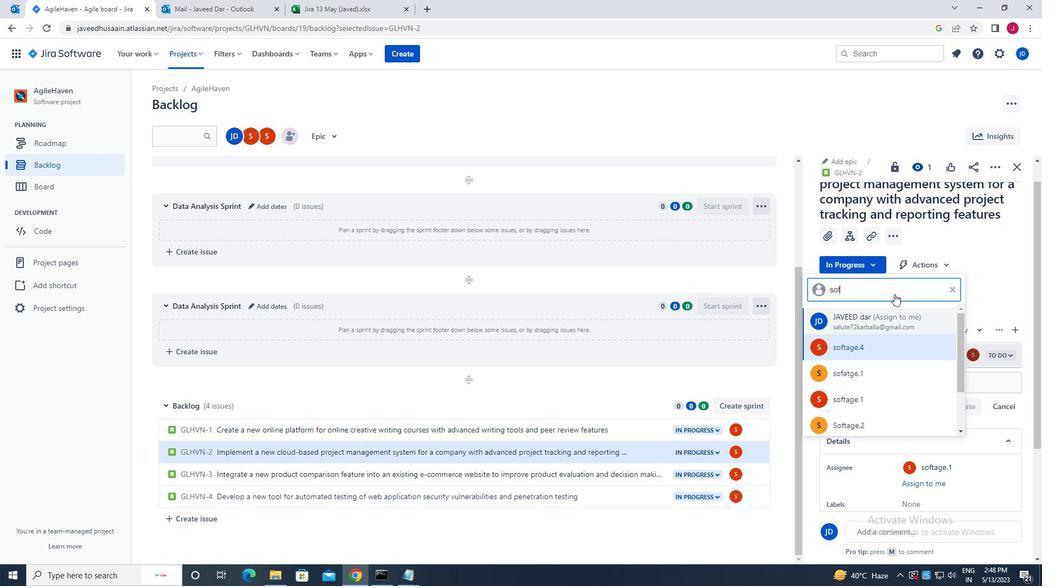 
Action: Mouse moved to (863, 399)
Screenshot: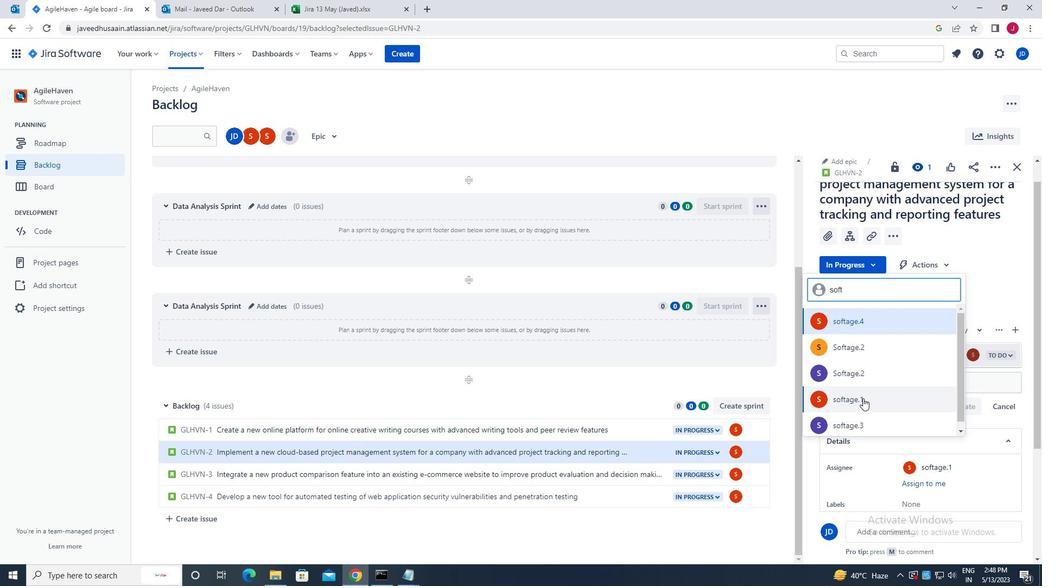 
Action: Mouse pressed left at (863, 399)
Screenshot: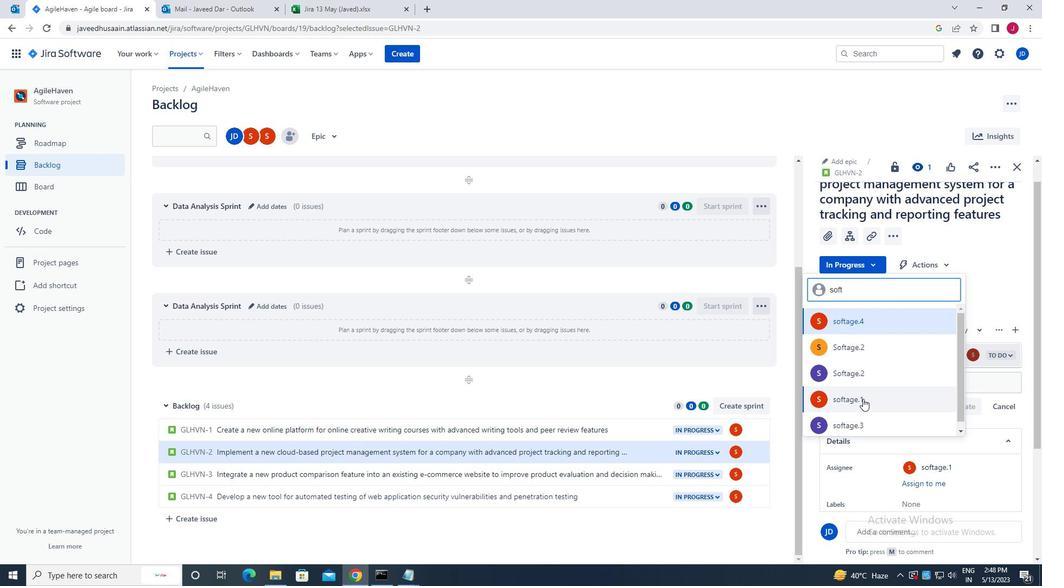 
Action: Mouse moved to (1020, 168)
Screenshot: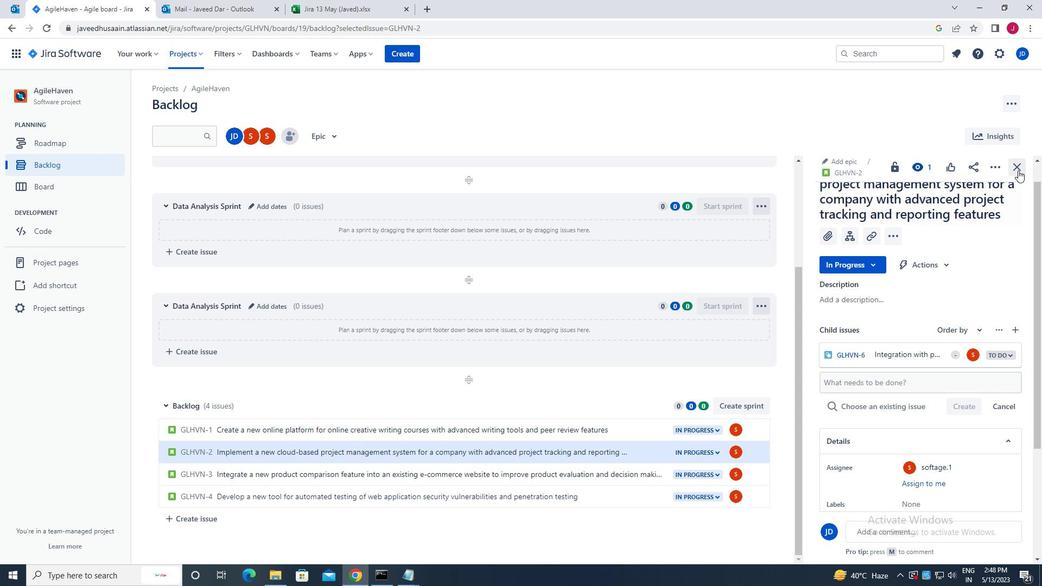 
Action: Mouse pressed left at (1020, 168)
Screenshot: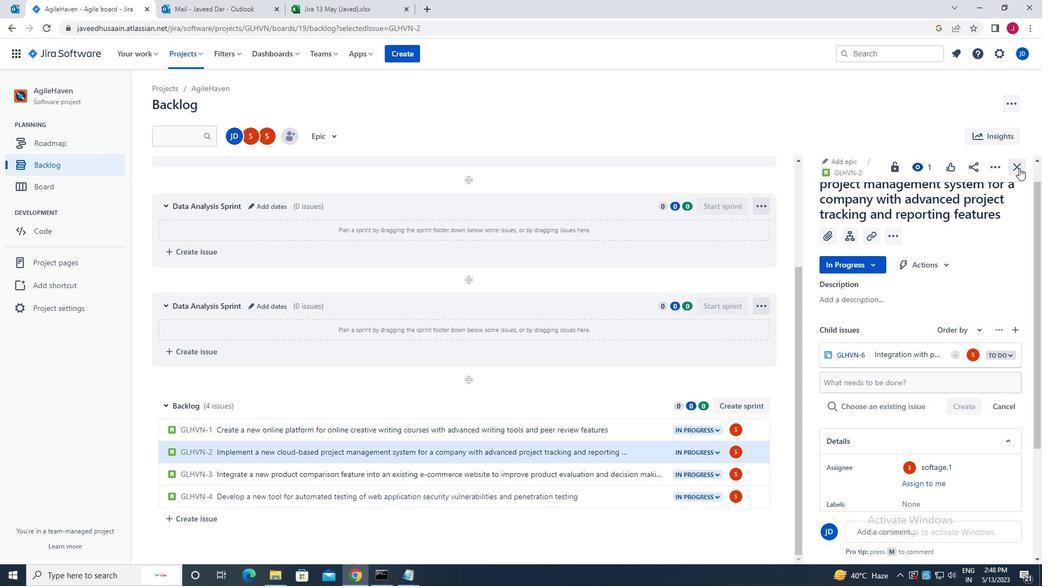 
Action: Mouse moved to (706, 241)
Screenshot: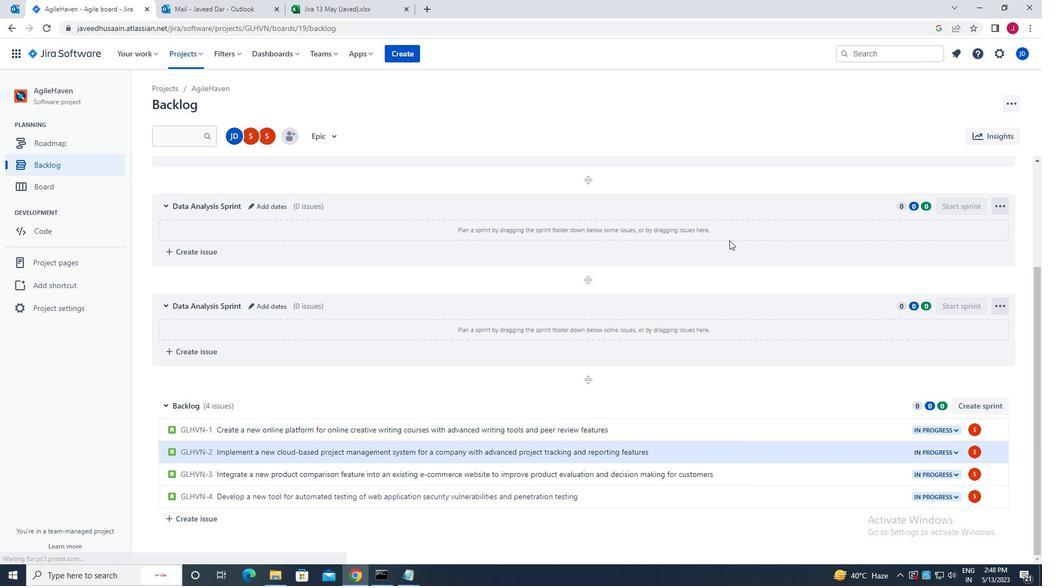 
